 Task: Check the average views per listing of fresh paint in the last 5 years.
Action: Mouse moved to (835, 190)
Screenshot: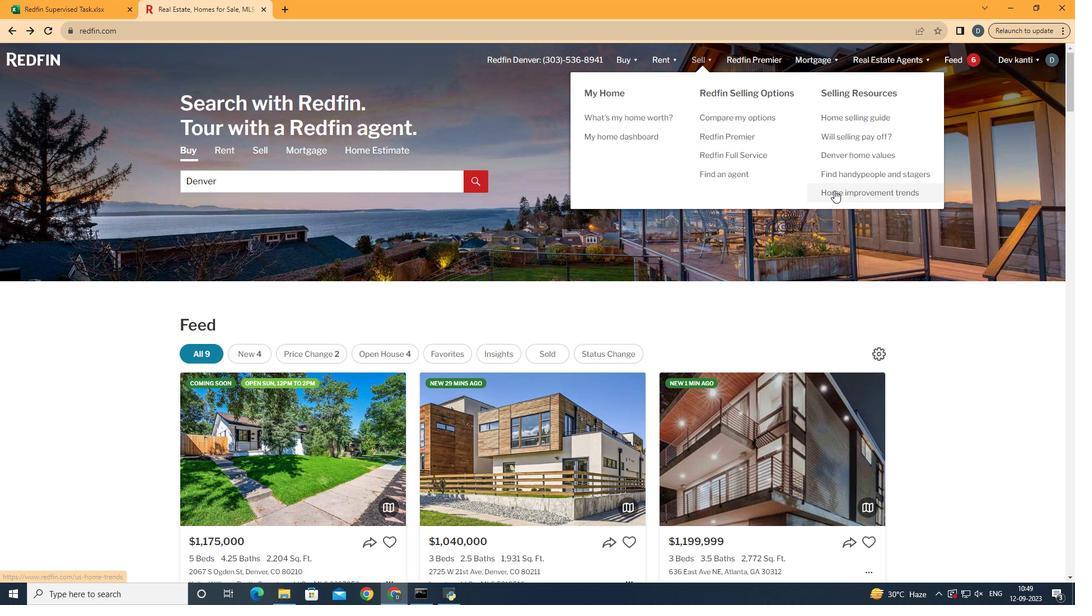 
Action: Mouse pressed left at (835, 190)
Screenshot: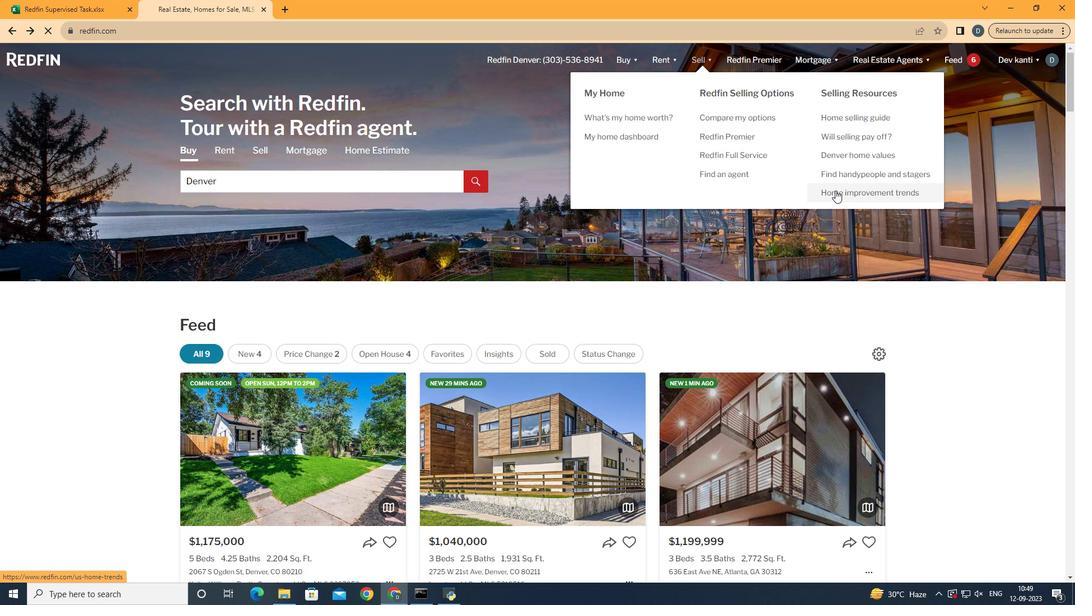 
Action: Mouse moved to (280, 215)
Screenshot: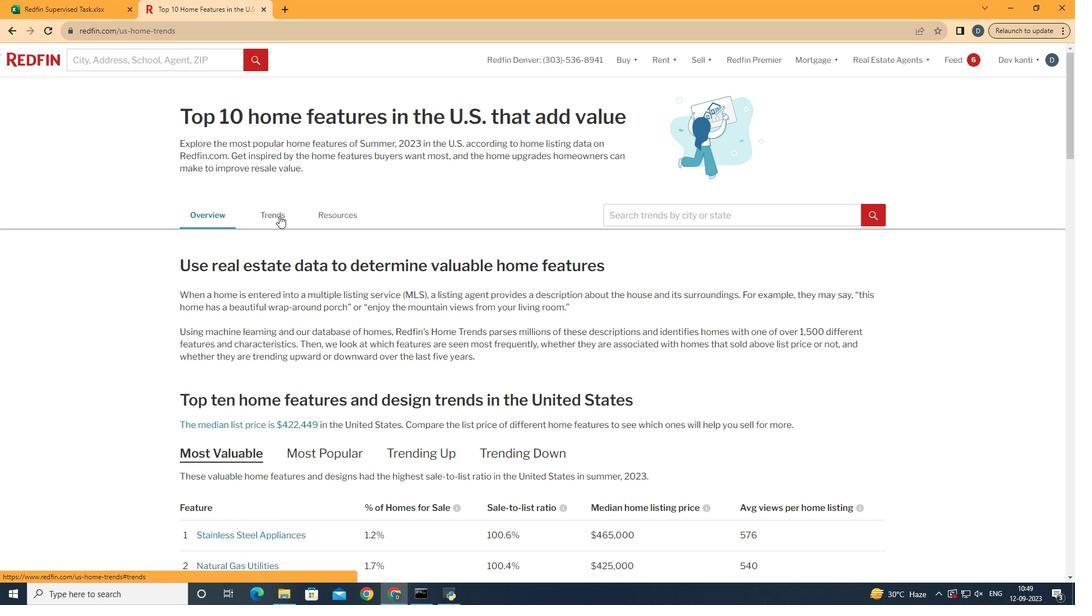 
Action: Mouse pressed left at (280, 215)
Screenshot: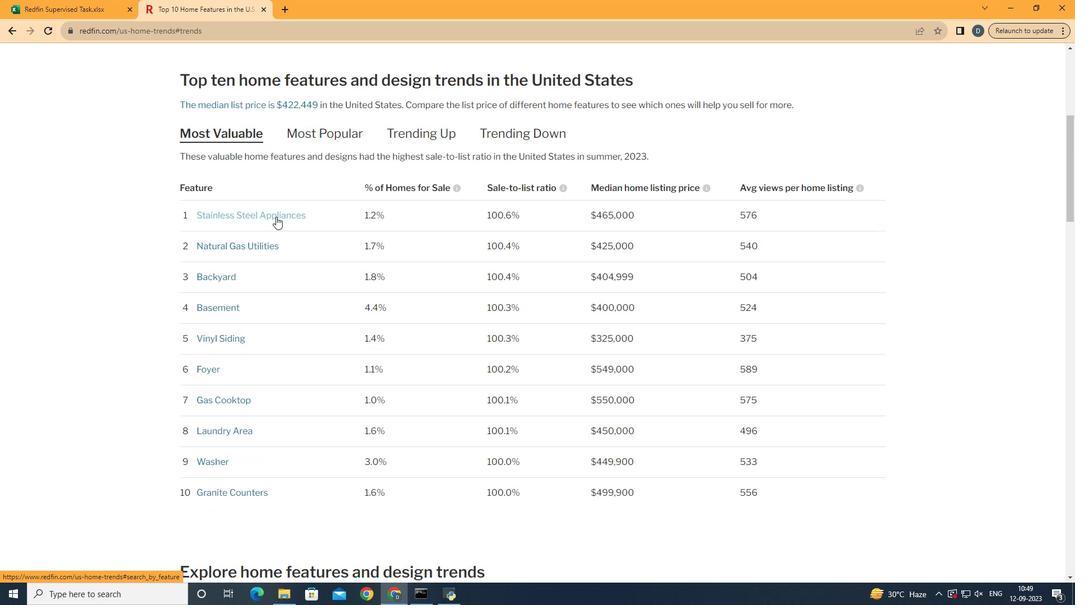 
Action: Mouse moved to (461, 276)
Screenshot: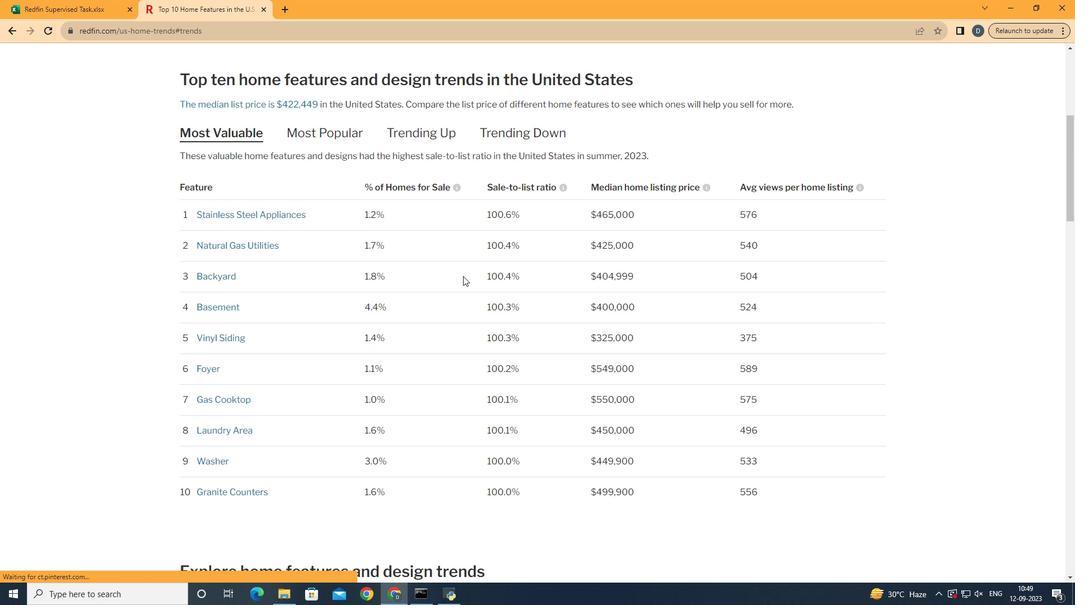 
Action: Mouse scrolled (461, 275) with delta (0, 0)
Screenshot: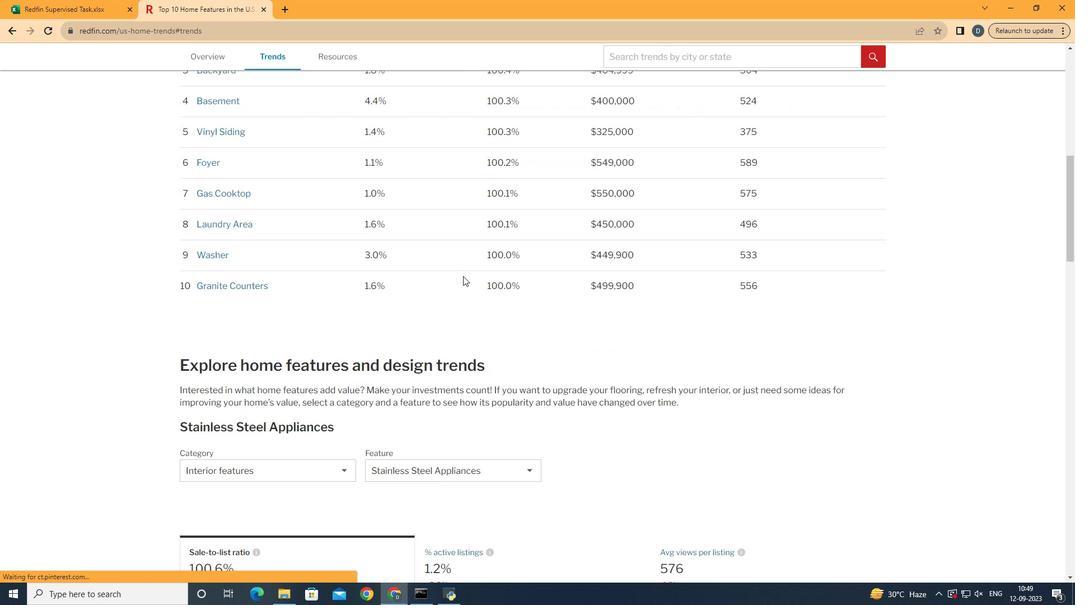 
Action: Mouse scrolled (461, 275) with delta (0, 0)
Screenshot: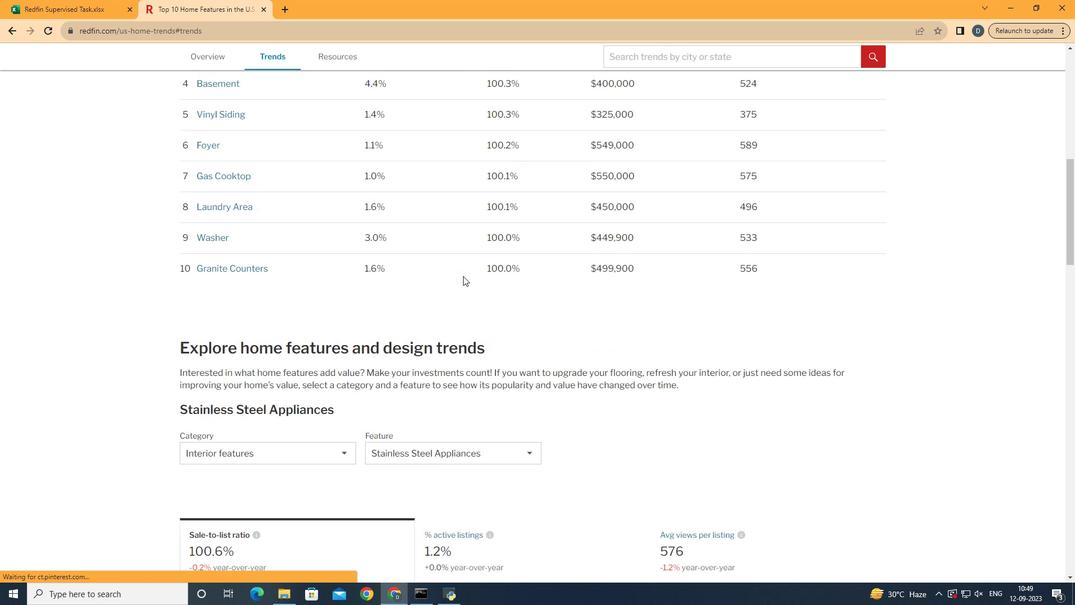 
Action: Mouse moved to (461, 276)
Screenshot: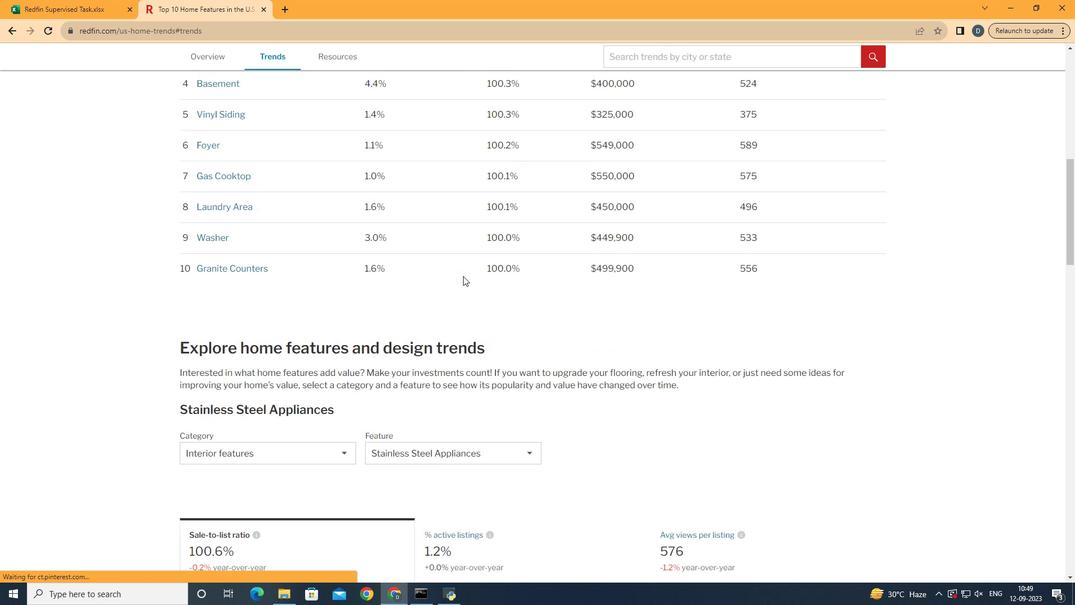 
Action: Mouse scrolled (461, 275) with delta (0, 0)
Screenshot: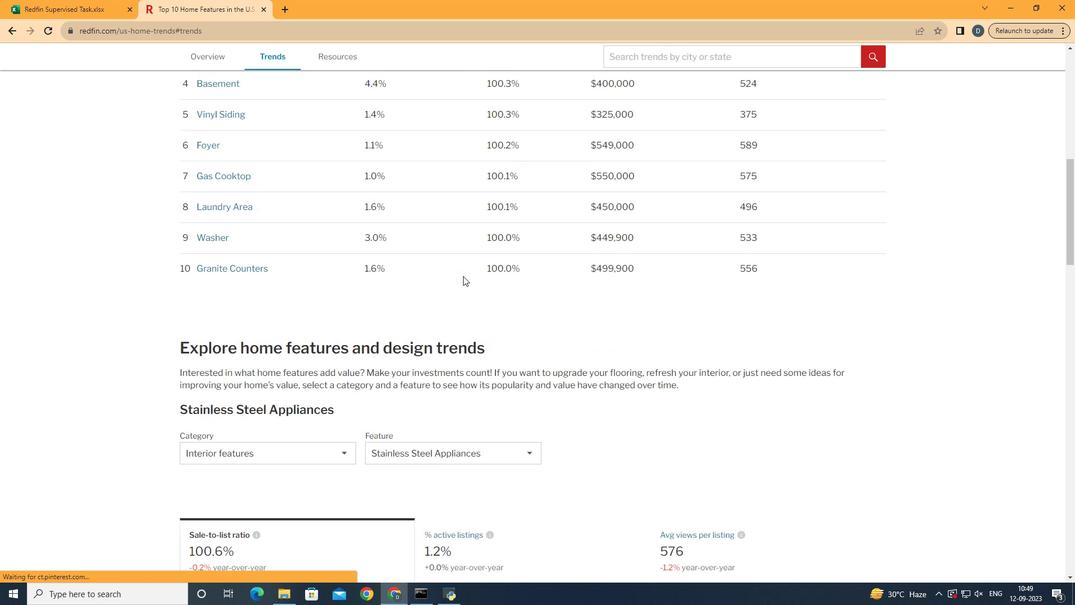 
Action: Mouse moved to (462, 276)
Screenshot: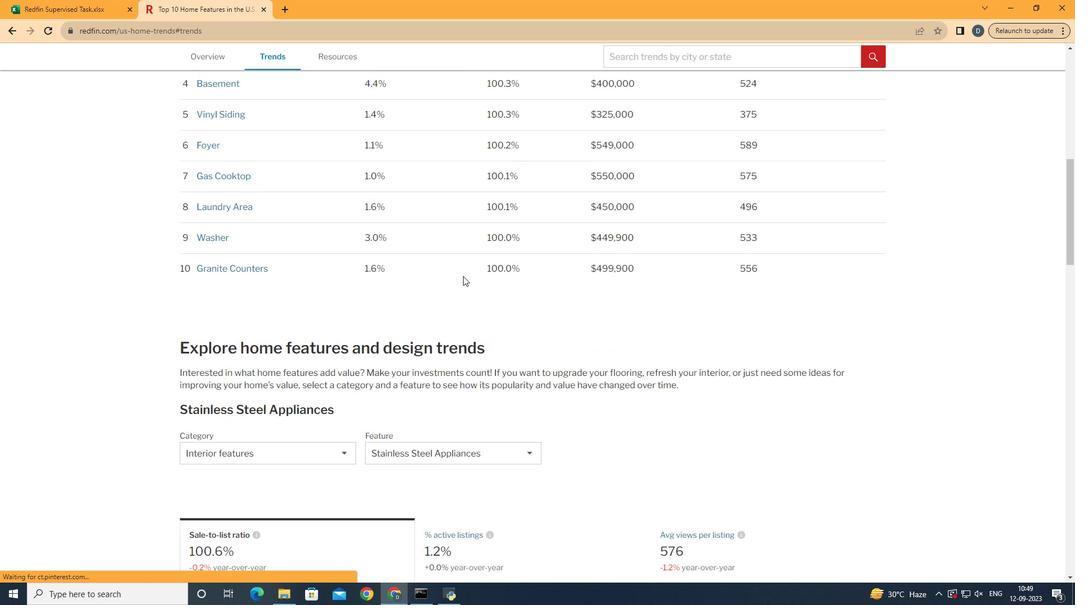 
Action: Mouse scrolled (462, 275) with delta (0, 0)
Screenshot: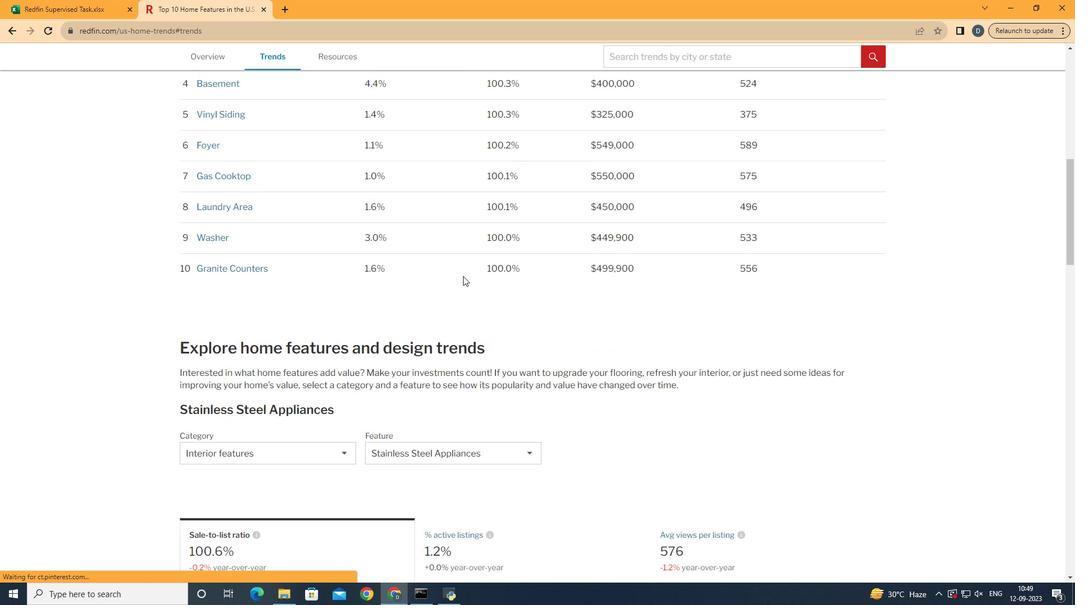 
Action: Mouse moved to (463, 276)
Screenshot: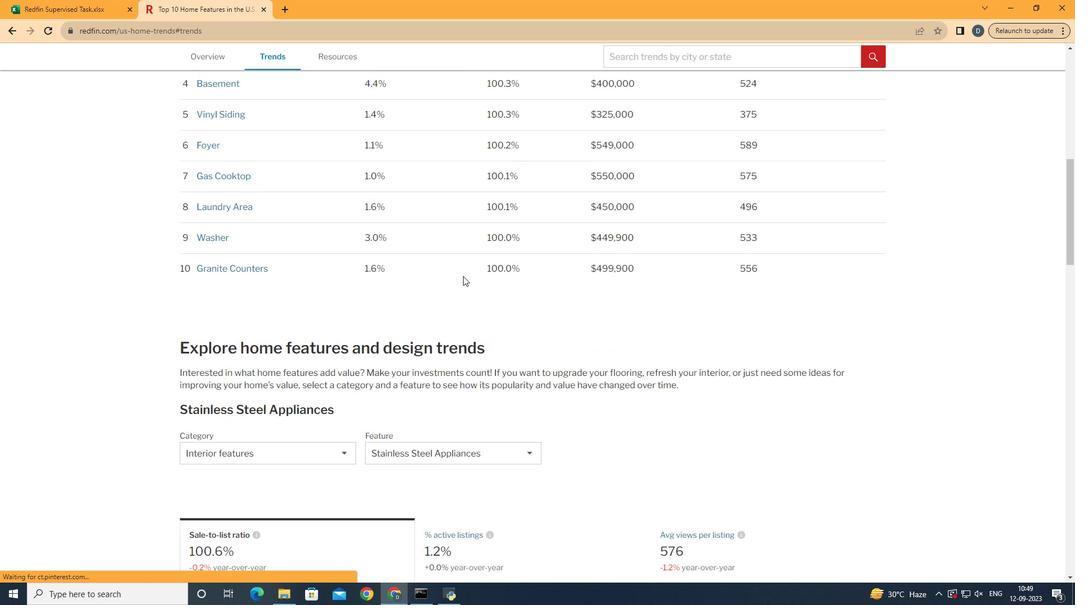 
Action: Mouse scrolled (463, 275) with delta (0, 0)
Screenshot: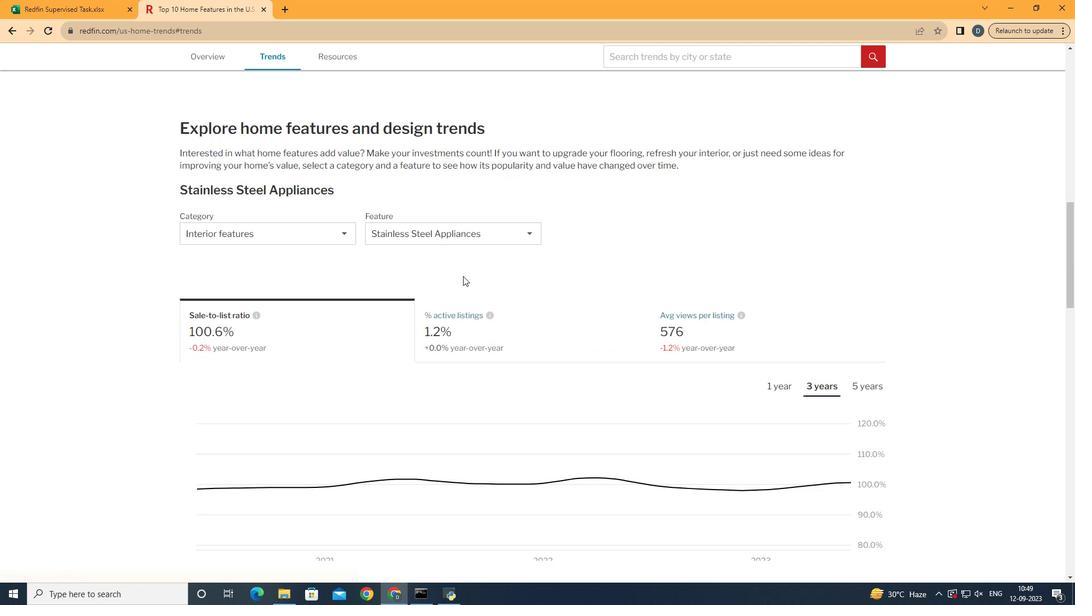 
Action: Mouse scrolled (463, 275) with delta (0, 0)
Screenshot: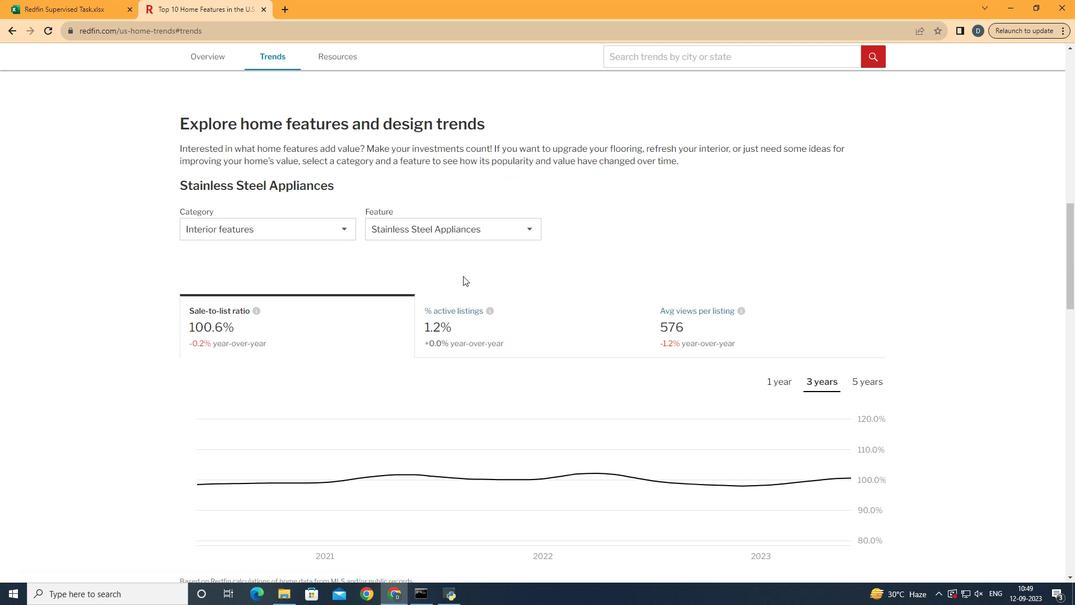 
Action: Mouse scrolled (463, 275) with delta (0, 0)
Screenshot: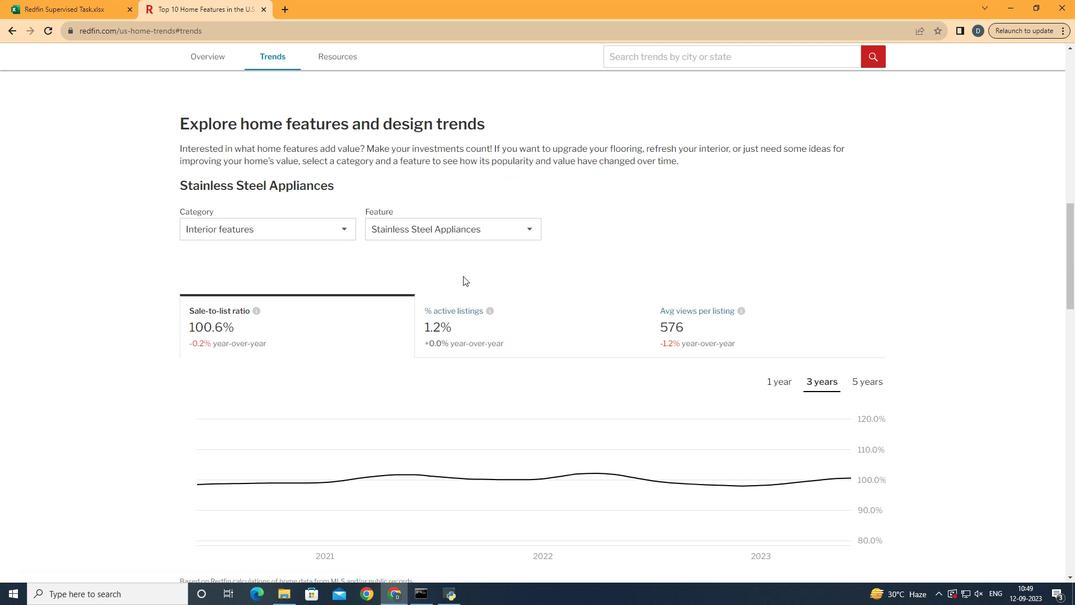 
Action: Mouse scrolled (463, 275) with delta (0, 0)
Screenshot: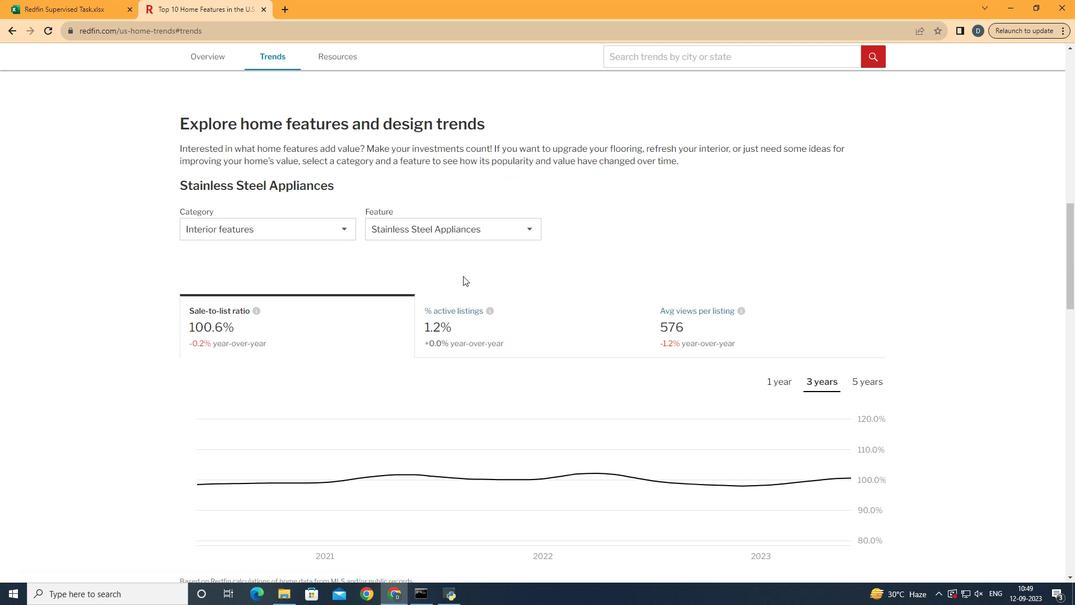 
Action: Mouse moved to (283, 230)
Screenshot: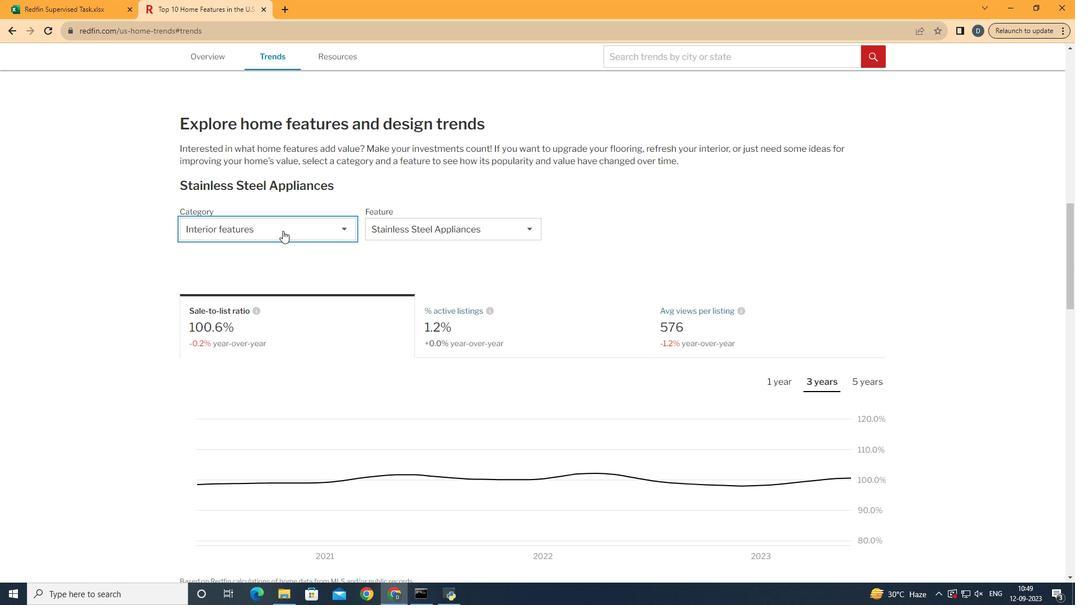 
Action: Mouse pressed left at (283, 230)
Screenshot: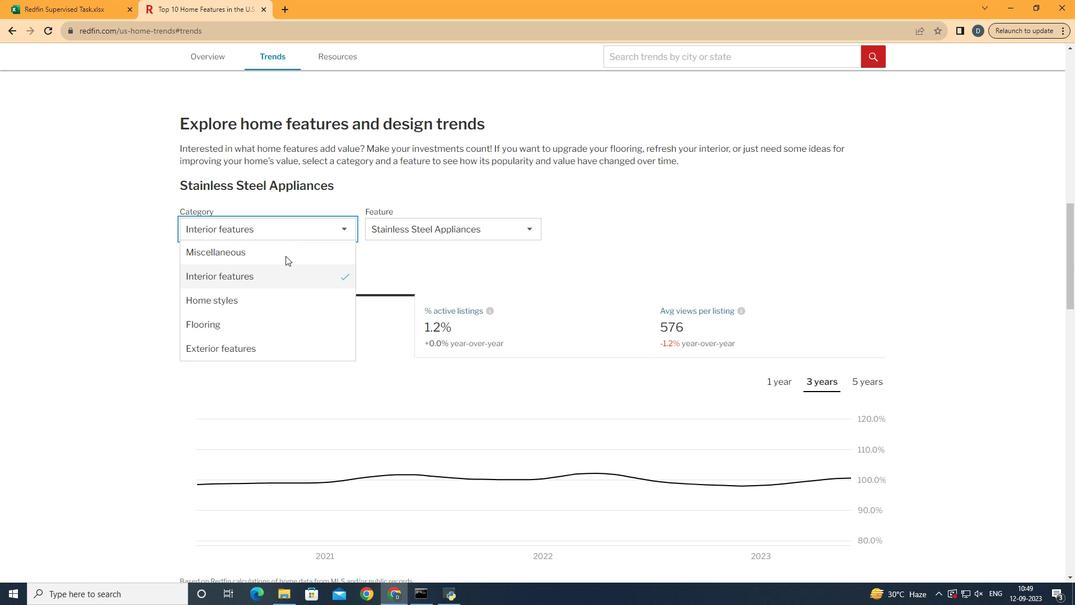 
Action: Mouse moved to (294, 274)
Screenshot: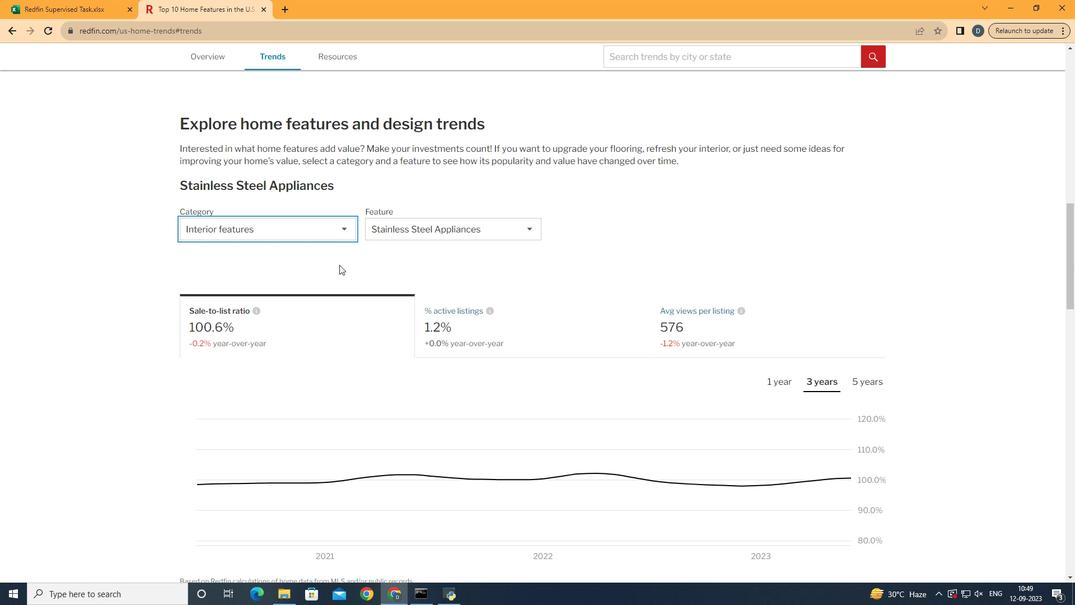 
Action: Mouse pressed left at (294, 274)
Screenshot: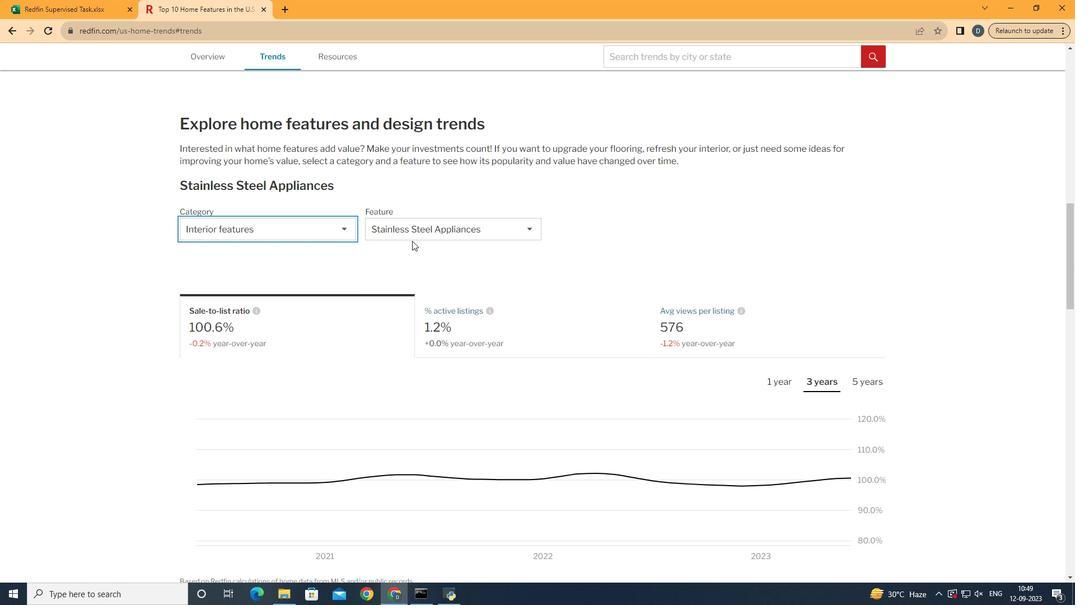 
Action: Mouse moved to (454, 224)
Screenshot: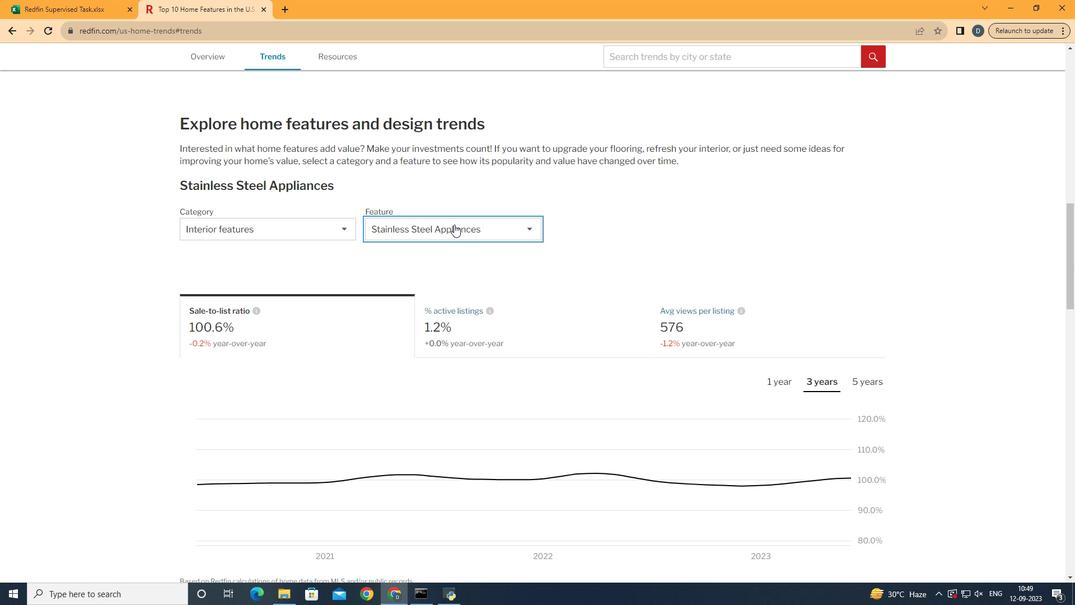 
Action: Mouse pressed left at (454, 224)
Screenshot: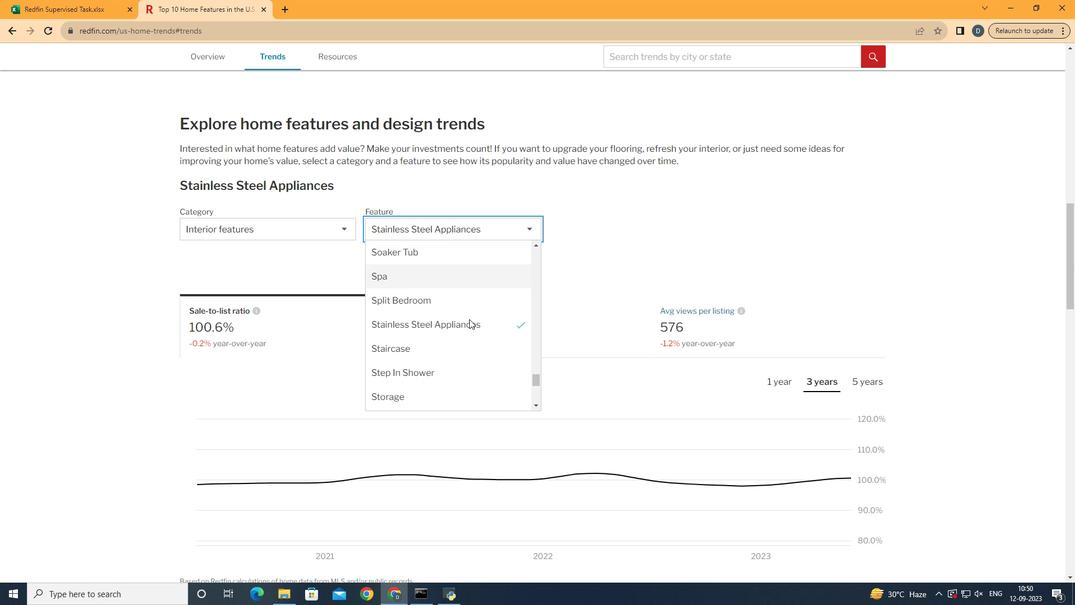 
Action: Mouse moved to (475, 330)
Screenshot: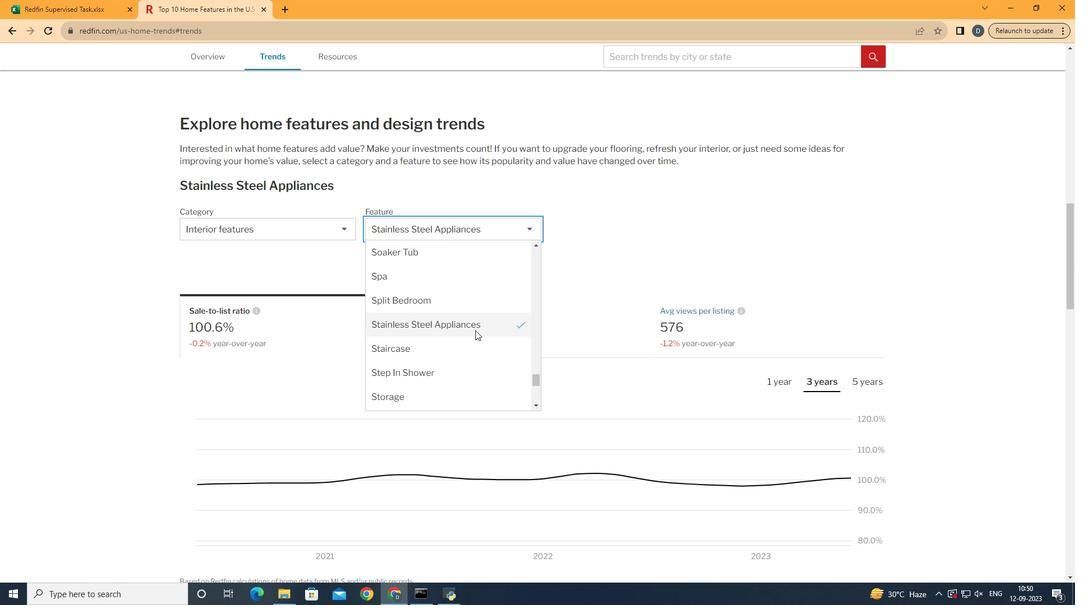 
Action: Mouse scrolled (475, 331) with delta (0, 0)
Screenshot: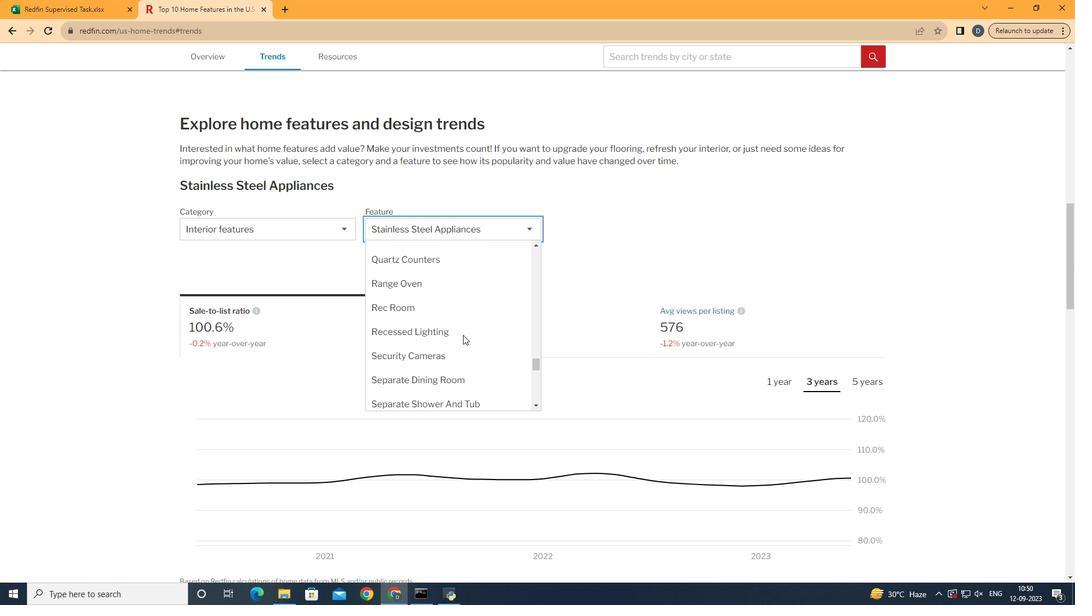 
Action: Mouse scrolled (475, 331) with delta (0, 0)
Screenshot: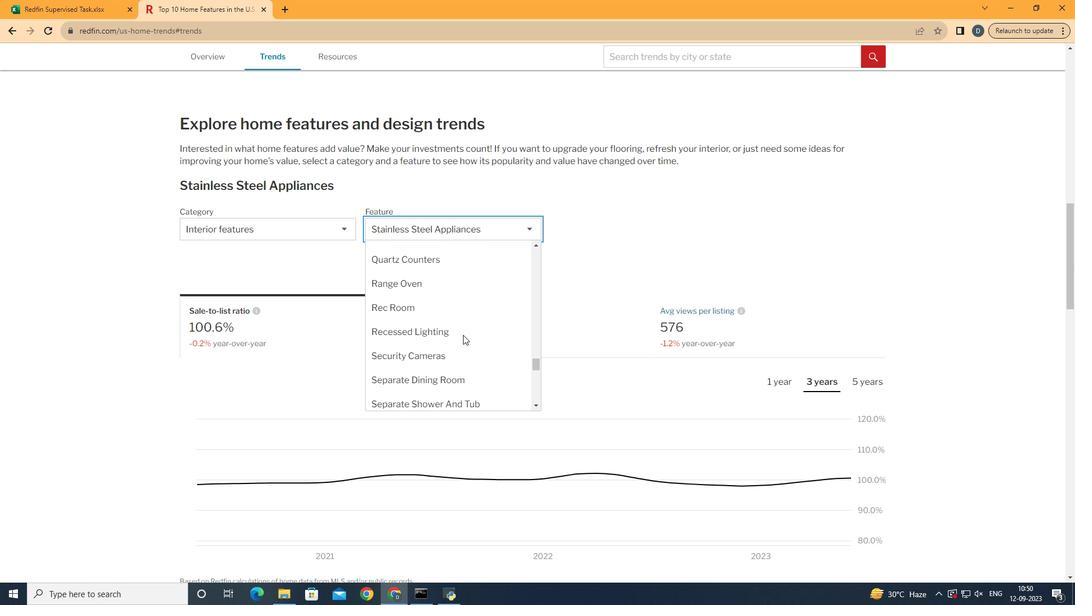 
Action: Mouse scrolled (475, 331) with delta (0, 0)
Screenshot: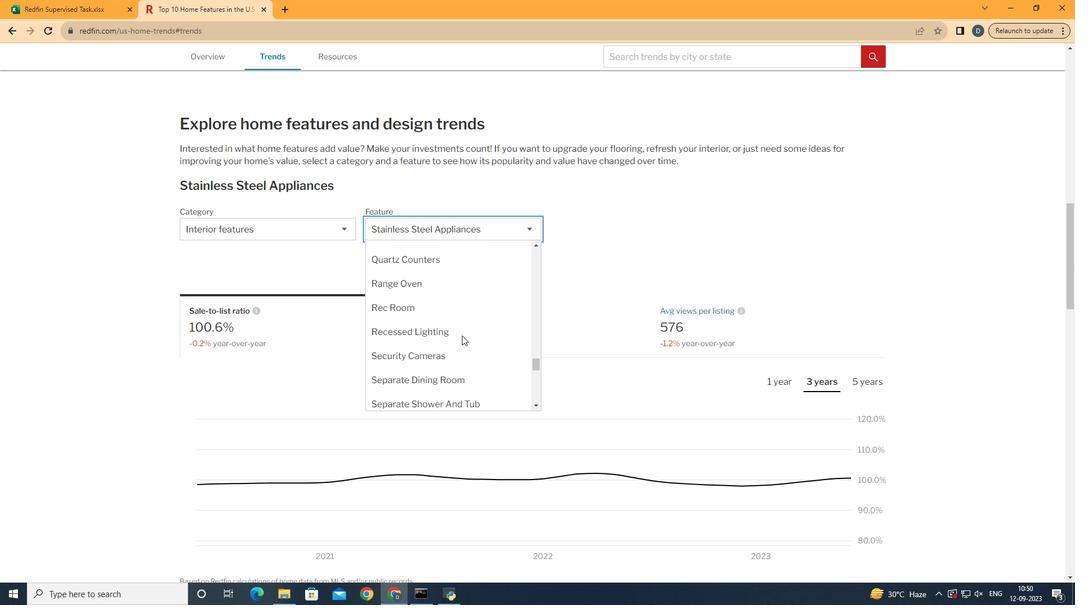 
Action: Mouse moved to (469, 332)
Screenshot: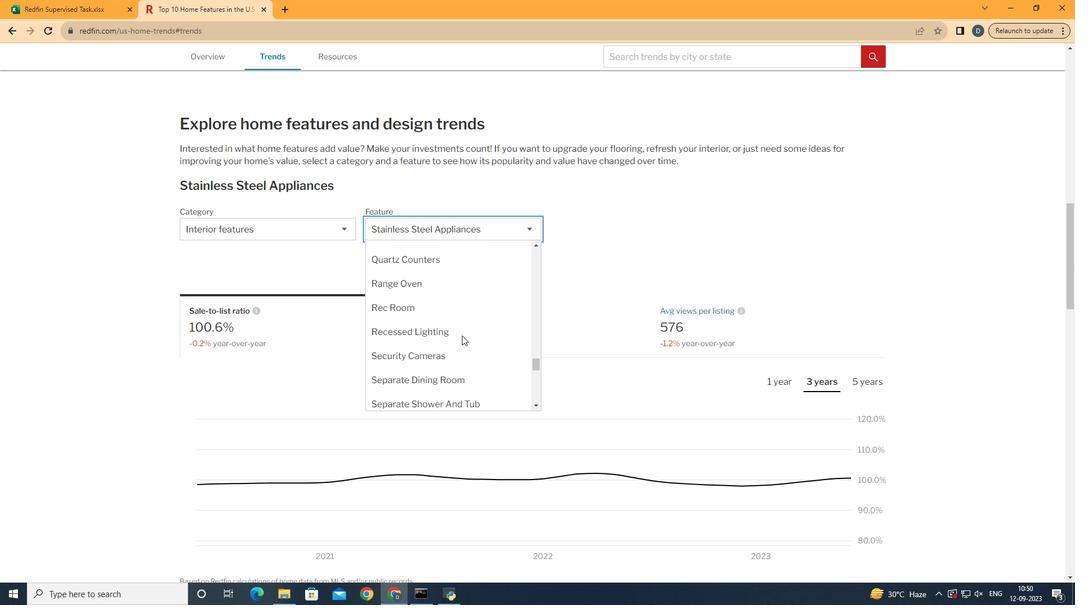 
Action: Mouse scrolled (469, 333) with delta (0, 0)
Screenshot: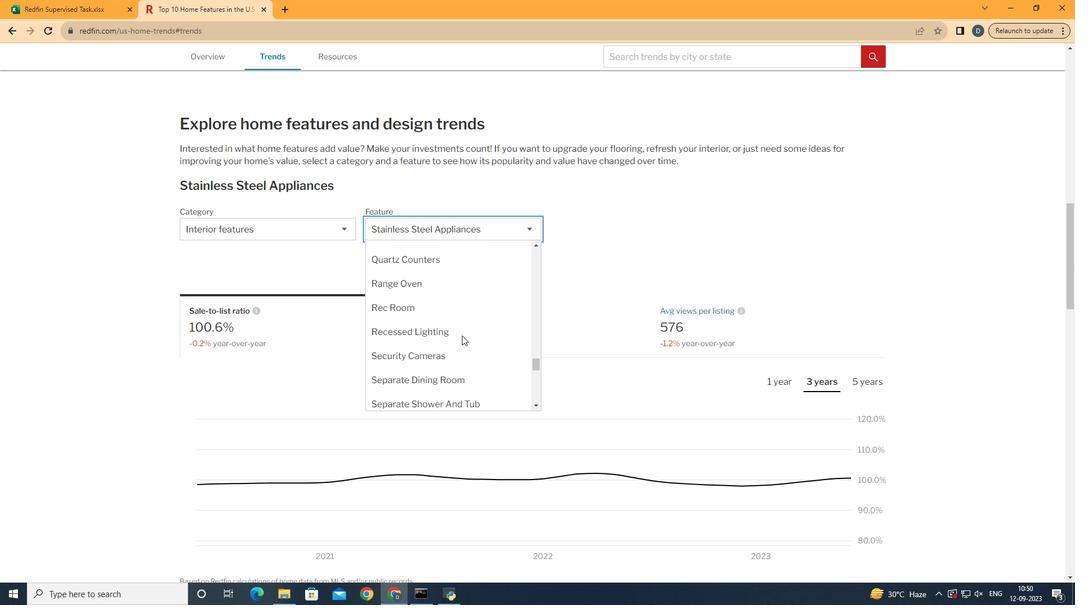 
Action: Mouse moved to (463, 335)
Screenshot: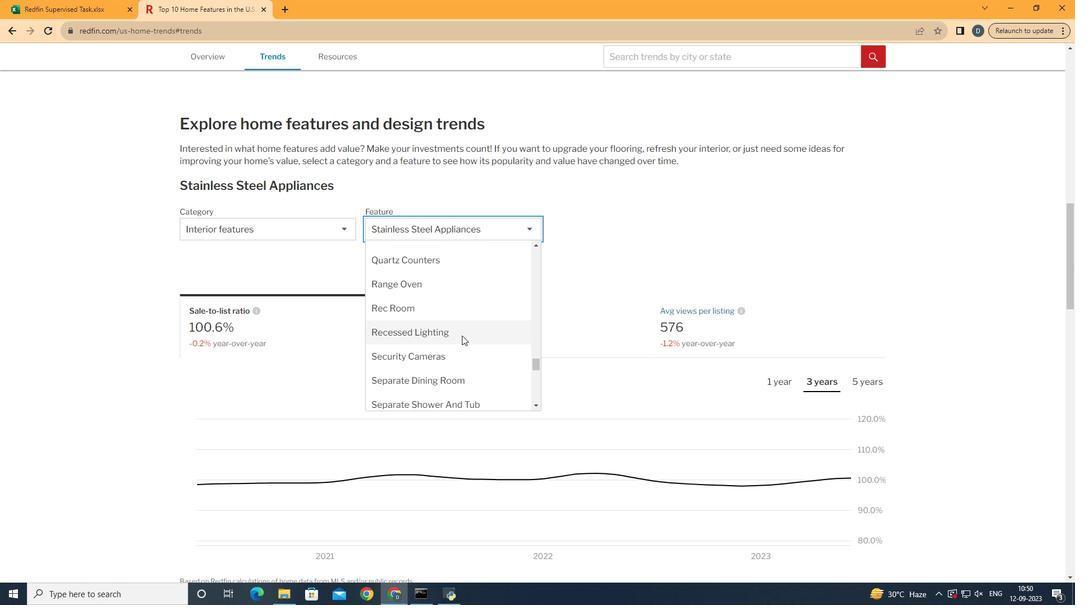 
Action: Mouse scrolled (463, 335) with delta (0, 0)
Screenshot: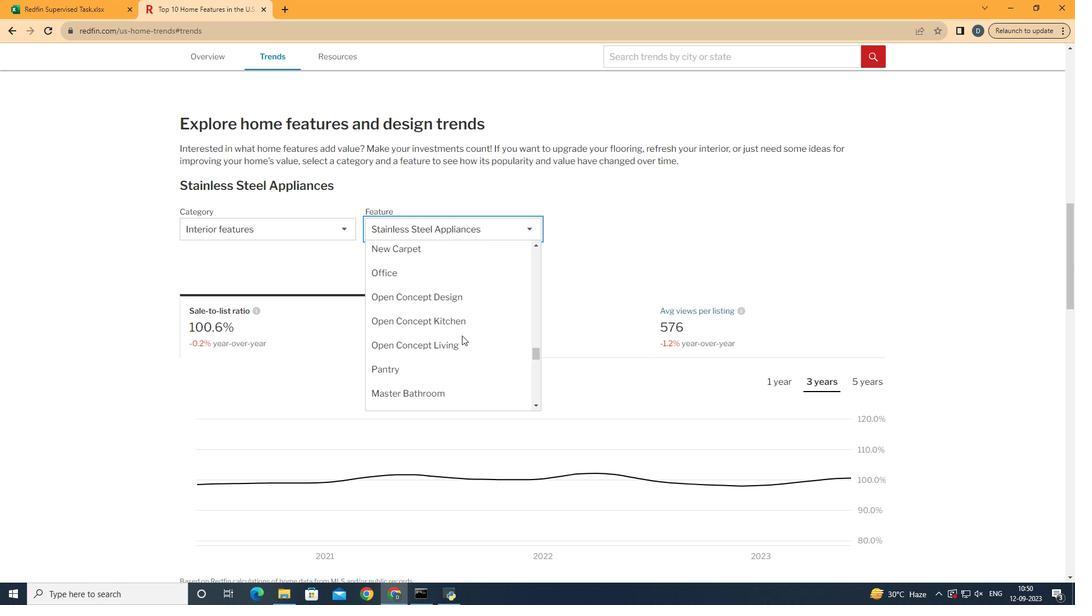 
Action: Mouse moved to (462, 335)
Screenshot: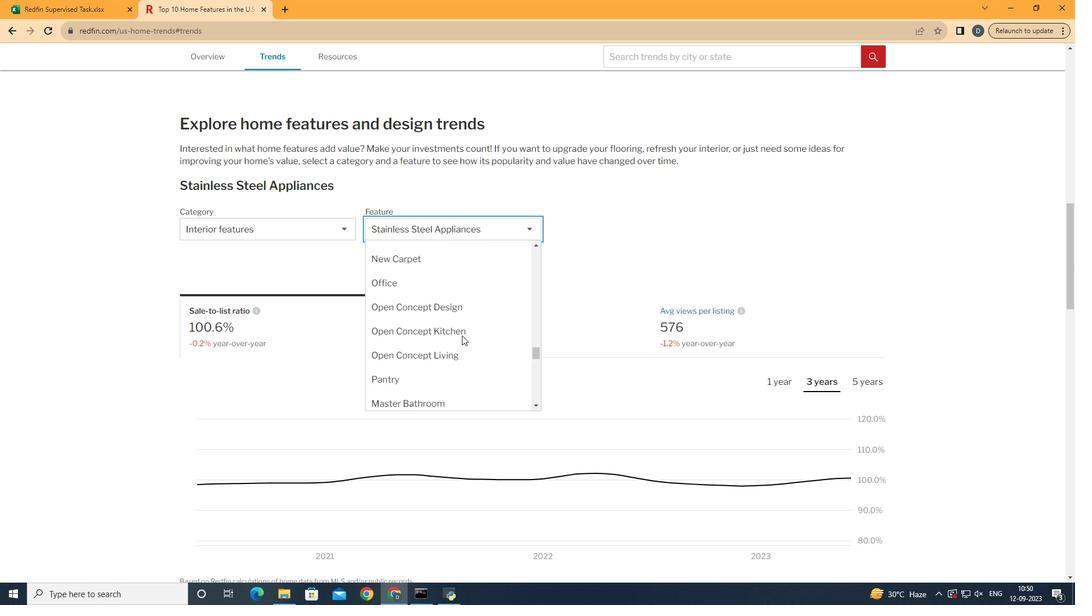 
Action: Mouse scrolled (462, 336) with delta (0, 0)
Screenshot: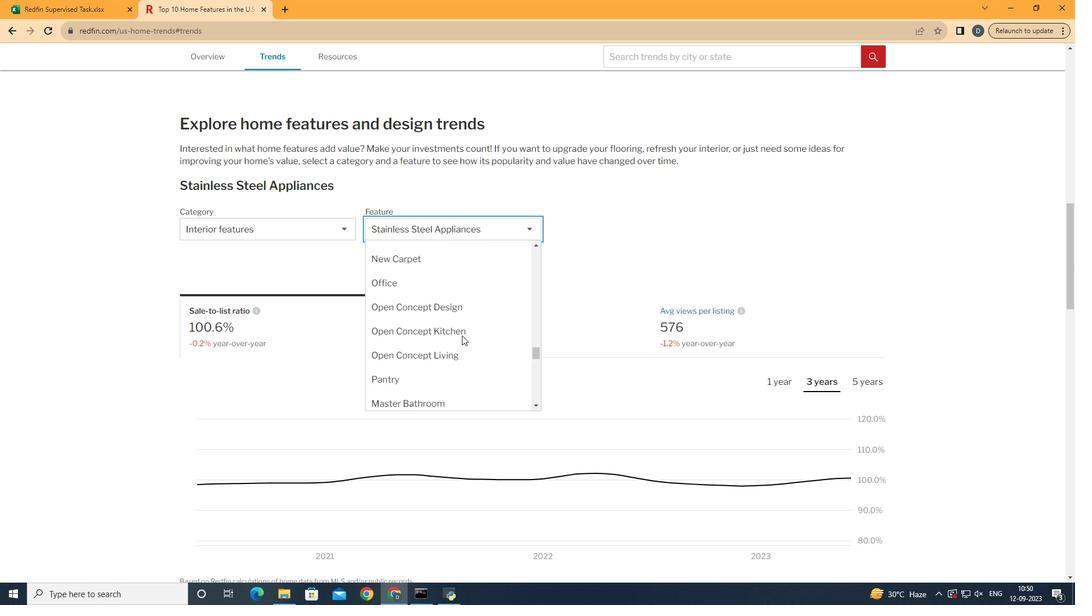 
Action: Mouse moved to (462, 335)
Screenshot: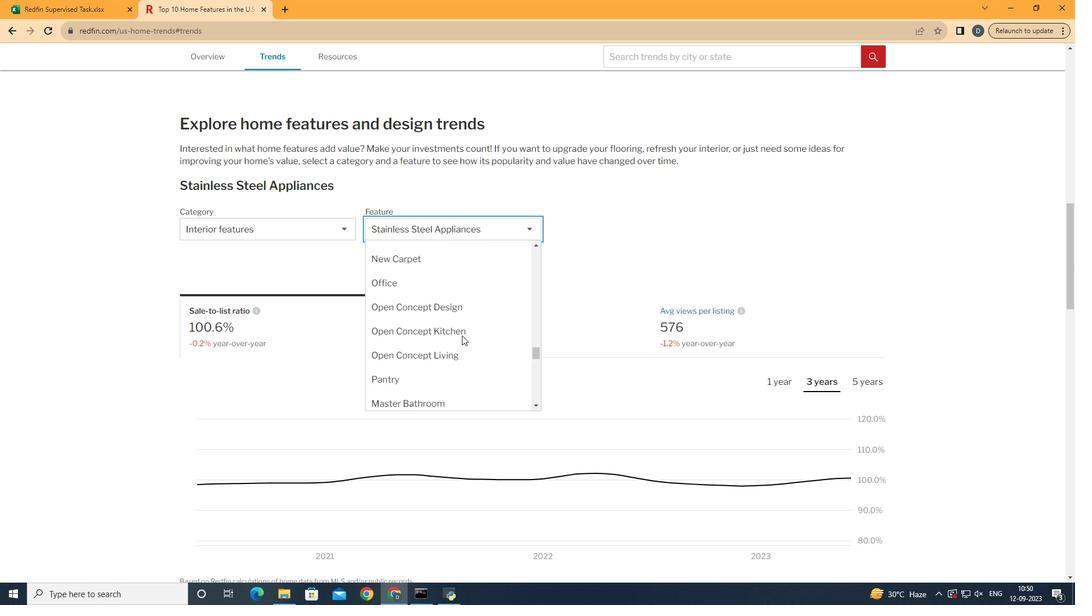 
Action: Mouse scrolled (462, 336) with delta (0, 0)
Screenshot: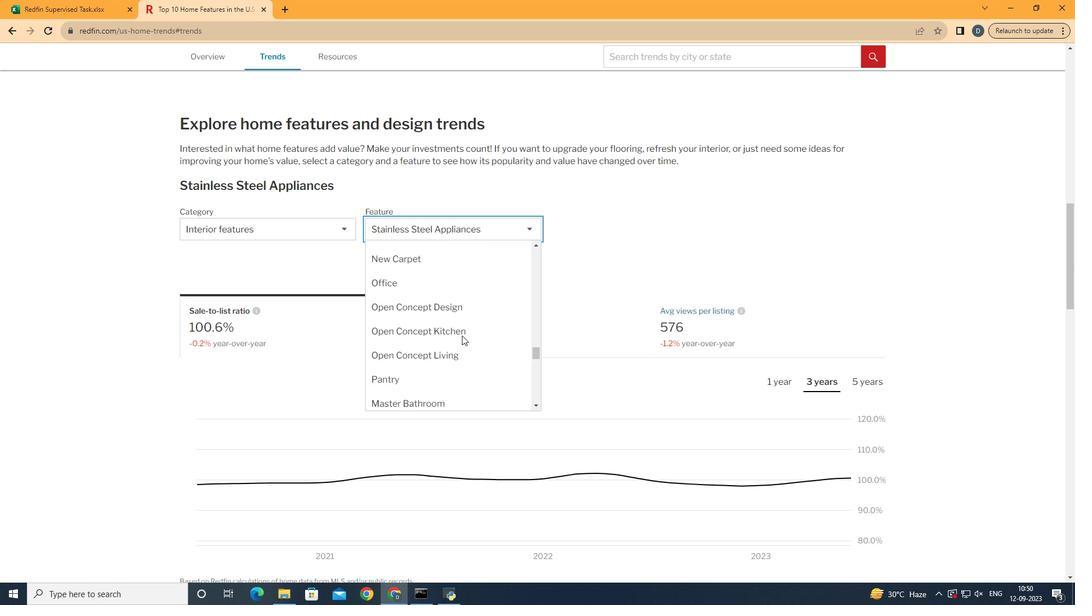 
Action: Mouse scrolled (462, 336) with delta (0, 0)
Screenshot: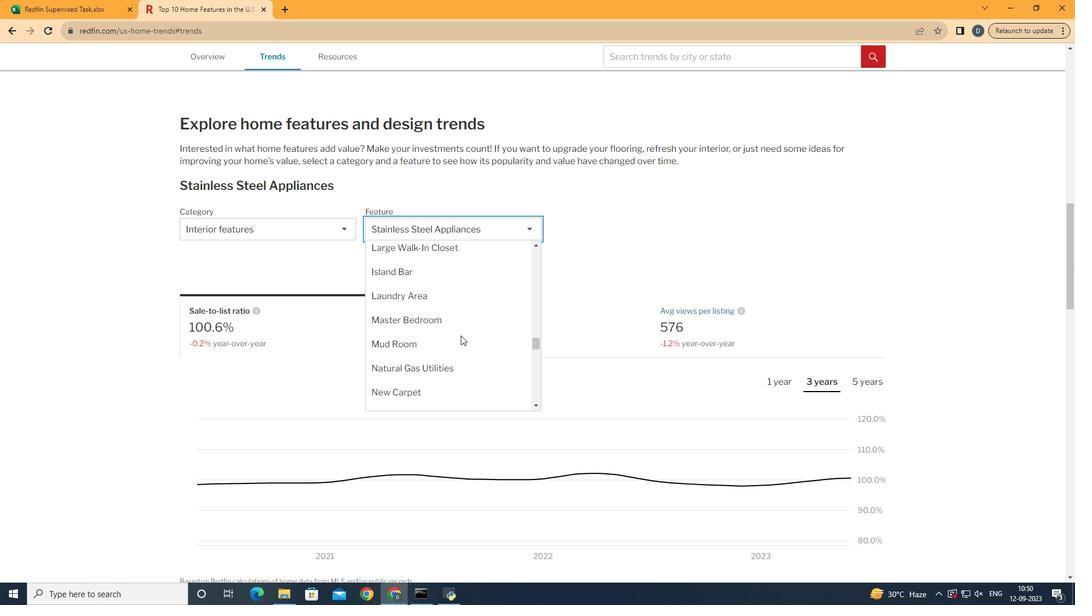 
Action: Mouse moved to (461, 335)
Screenshot: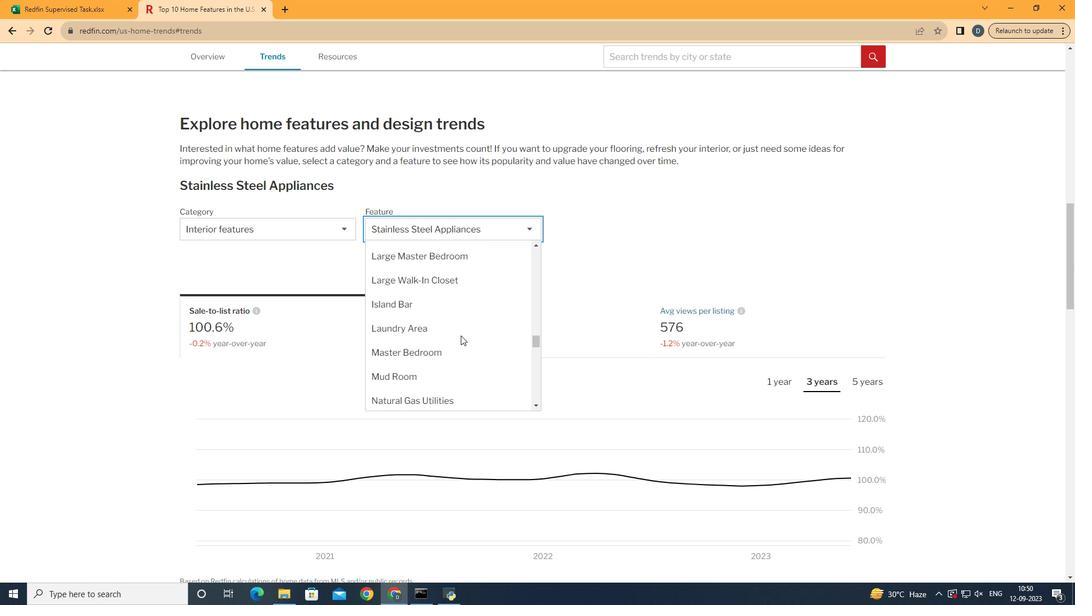 
Action: Mouse scrolled (461, 336) with delta (0, 0)
Screenshot: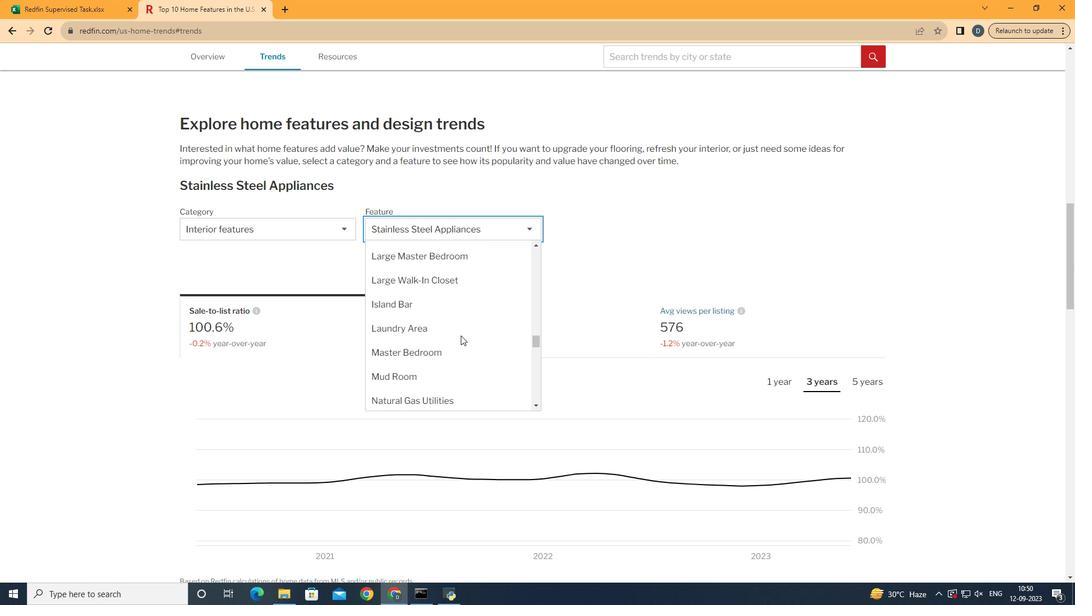 
Action: Mouse moved to (461, 335)
Screenshot: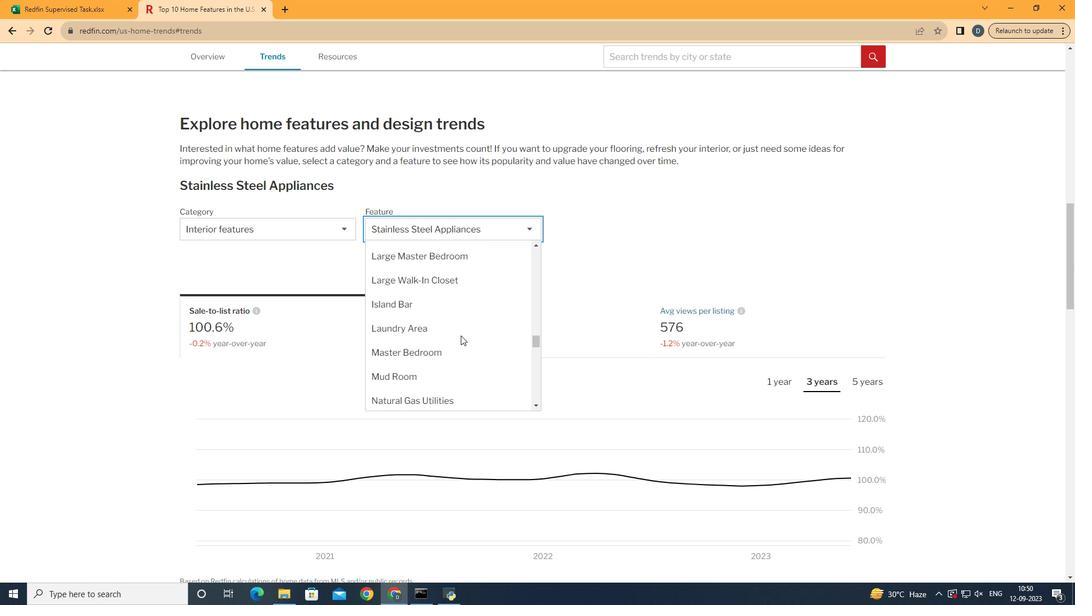 
Action: Mouse scrolled (461, 336) with delta (0, 0)
Screenshot: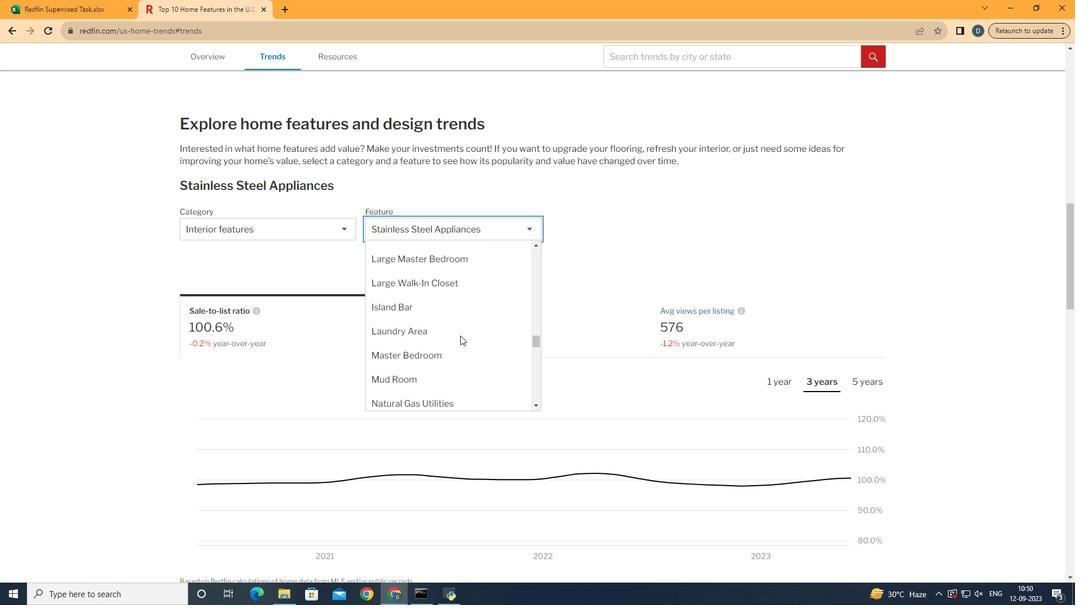 
Action: Mouse scrolled (461, 336) with delta (0, 0)
Screenshot: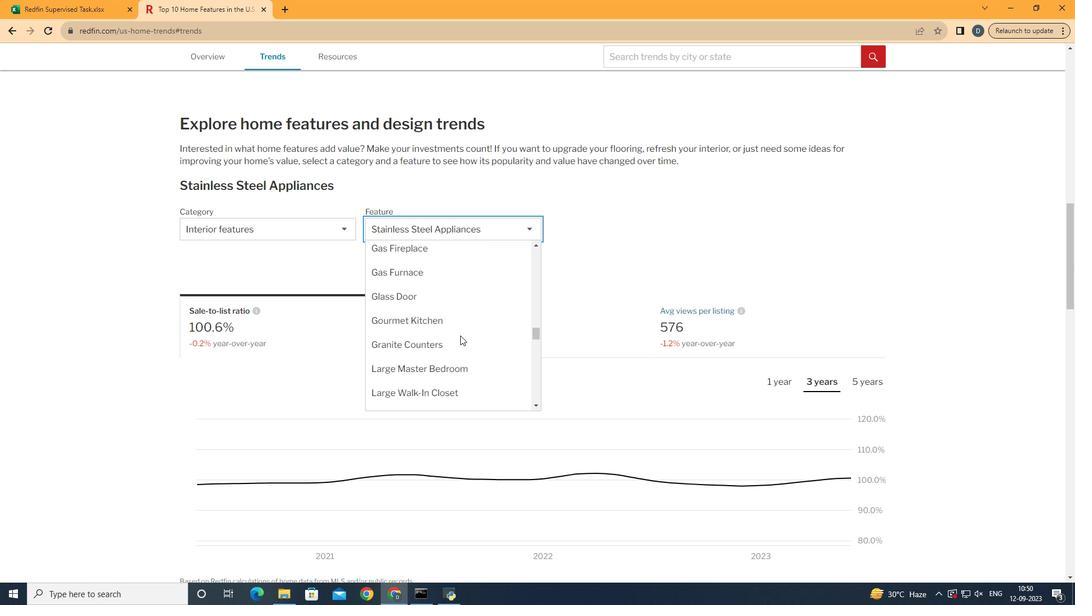 
Action: Mouse moved to (460, 335)
Screenshot: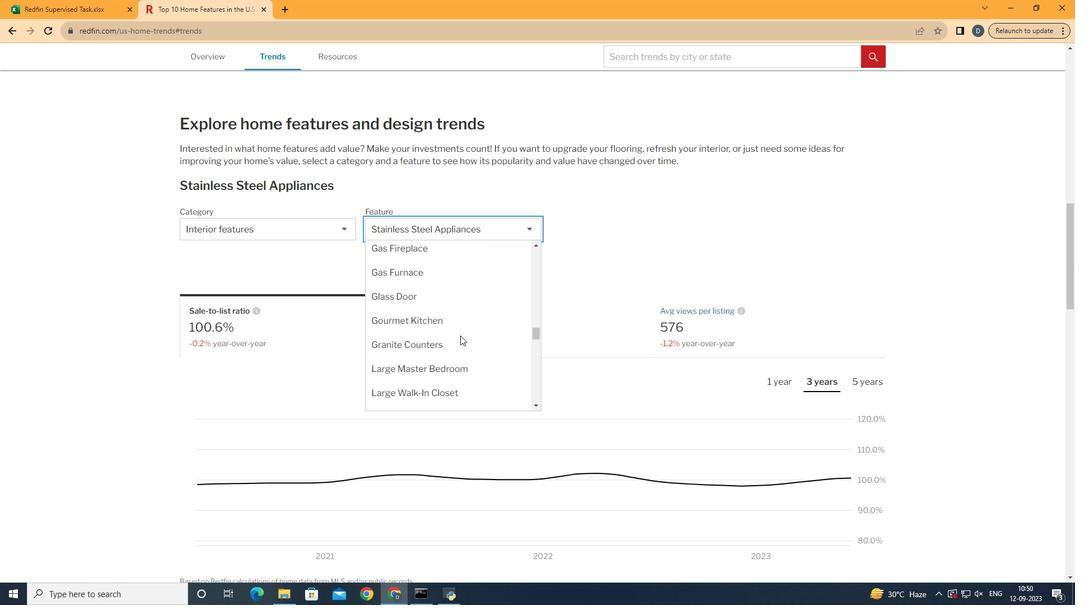 
Action: Mouse scrolled (460, 336) with delta (0, 0)
Screenshot: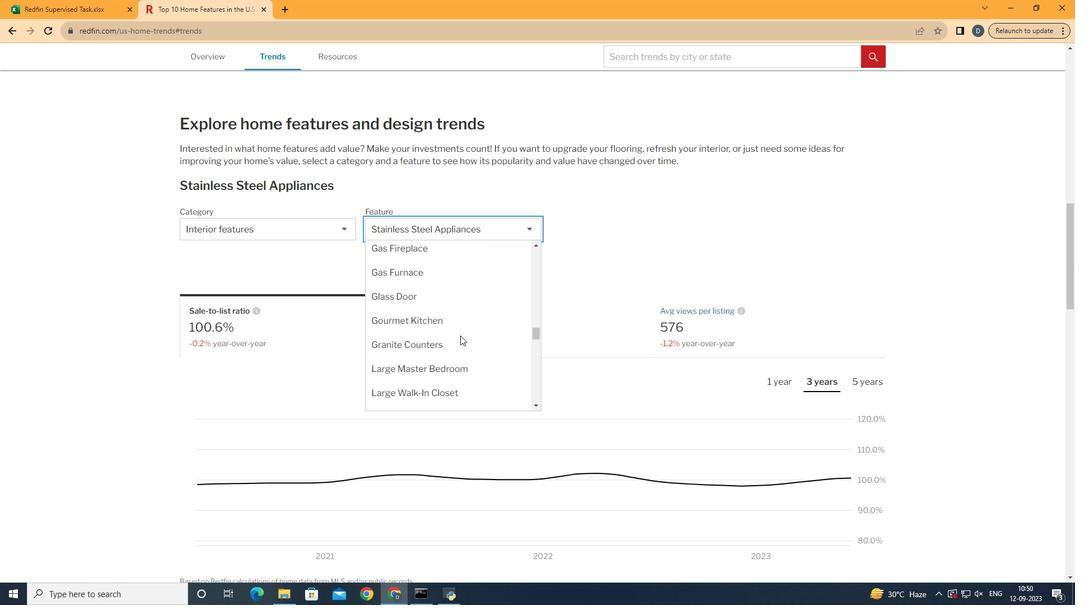 
Action: Mouse scrolled (460, 336) with delta (0, 0)
Screenshot: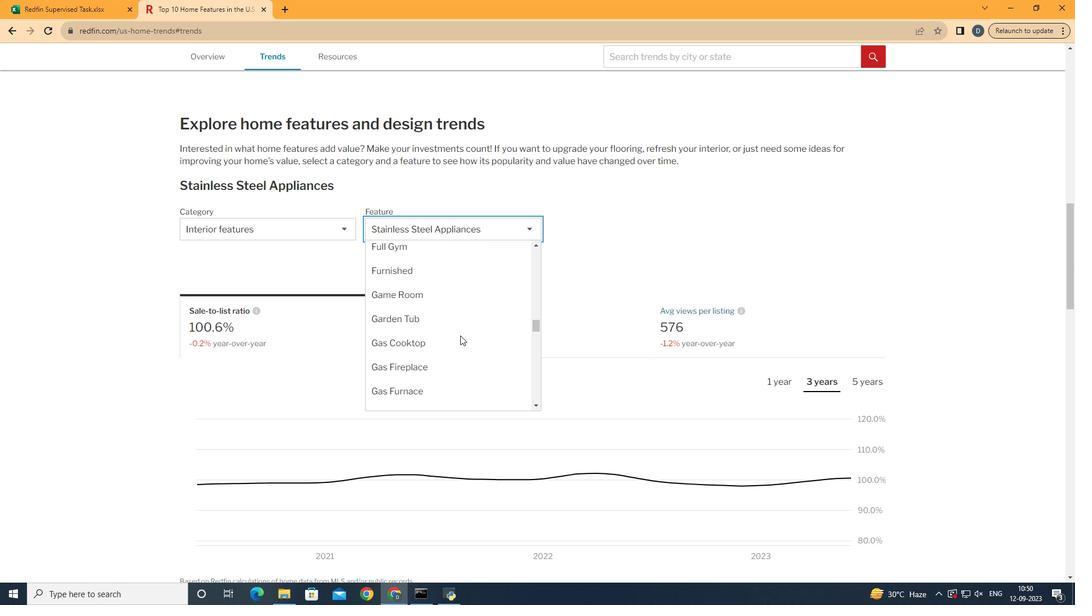 
Action: Mouse scrolled (460, 336) with delta (0, 0)
Screenshot: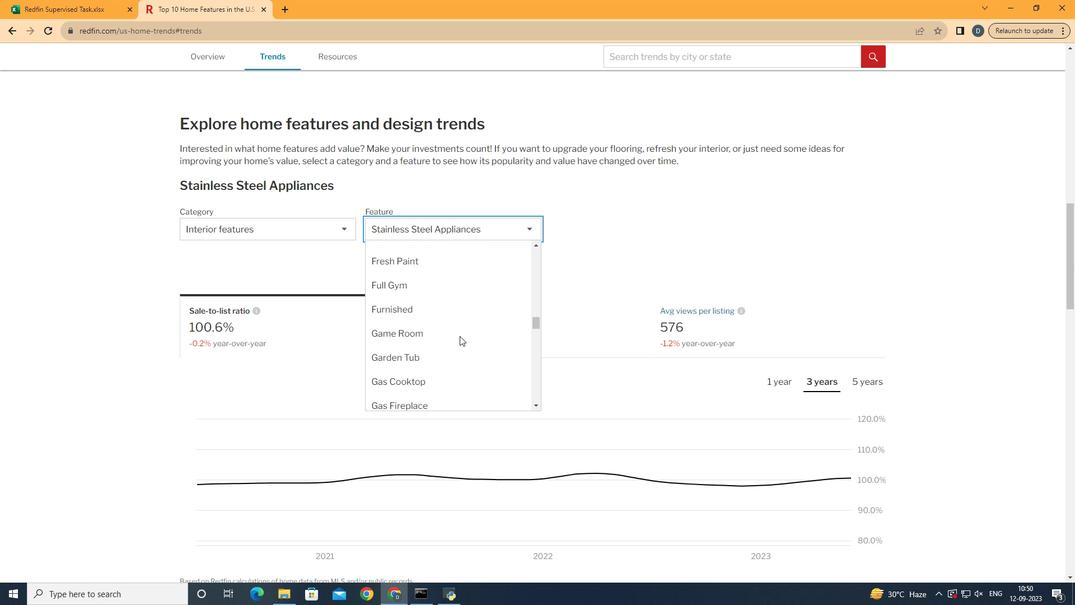 
Action: Mouse scrolled (460, 336) with delta (0, 0)
Screenshot: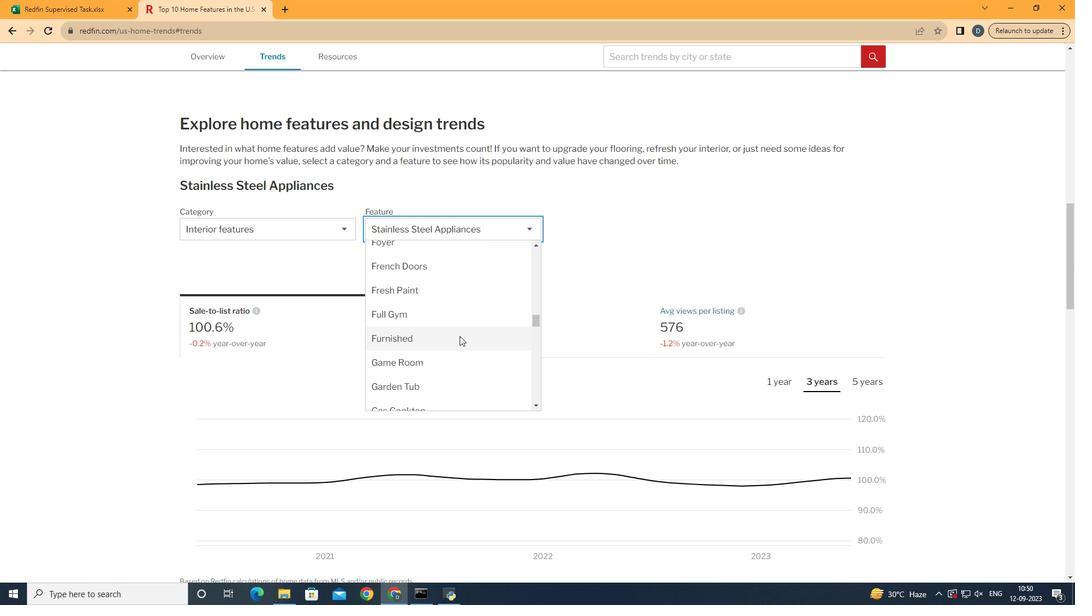 
Action: Mouse scrolled (460, 336) with delta (0, 0)
Screenshot: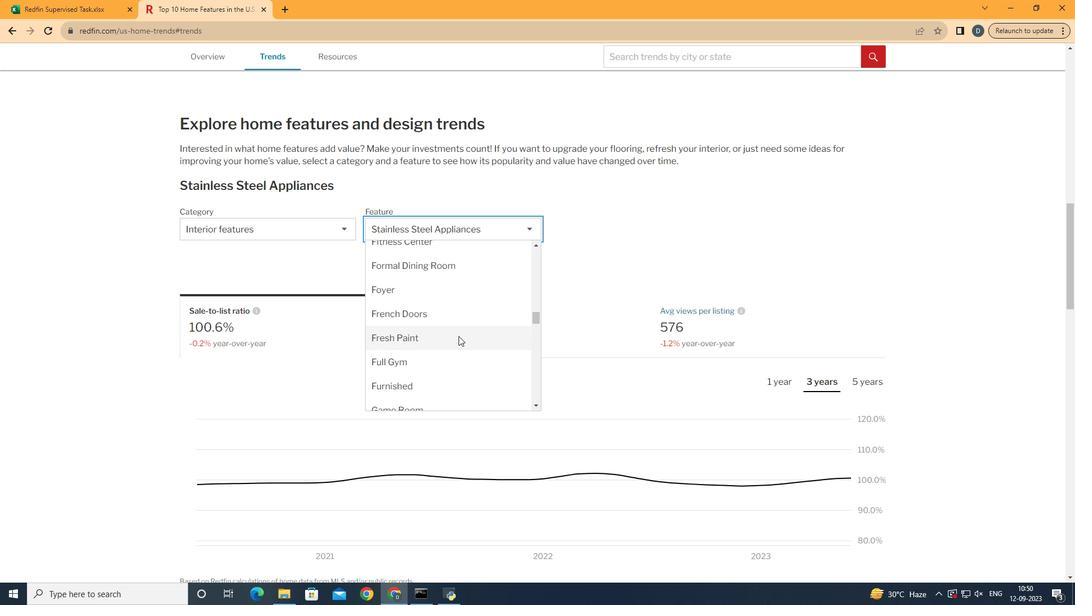 
Action: Mouse moved to (460, 336)
Screenshot: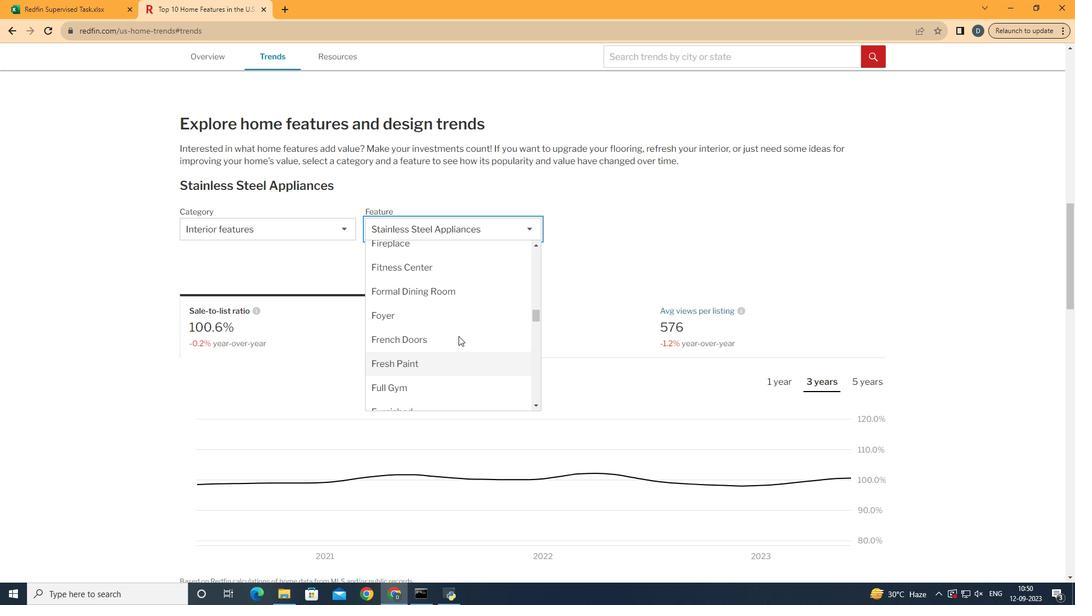 
Action: Mouse scrolled (460, 336) with delta (0, 0)
Screenshot: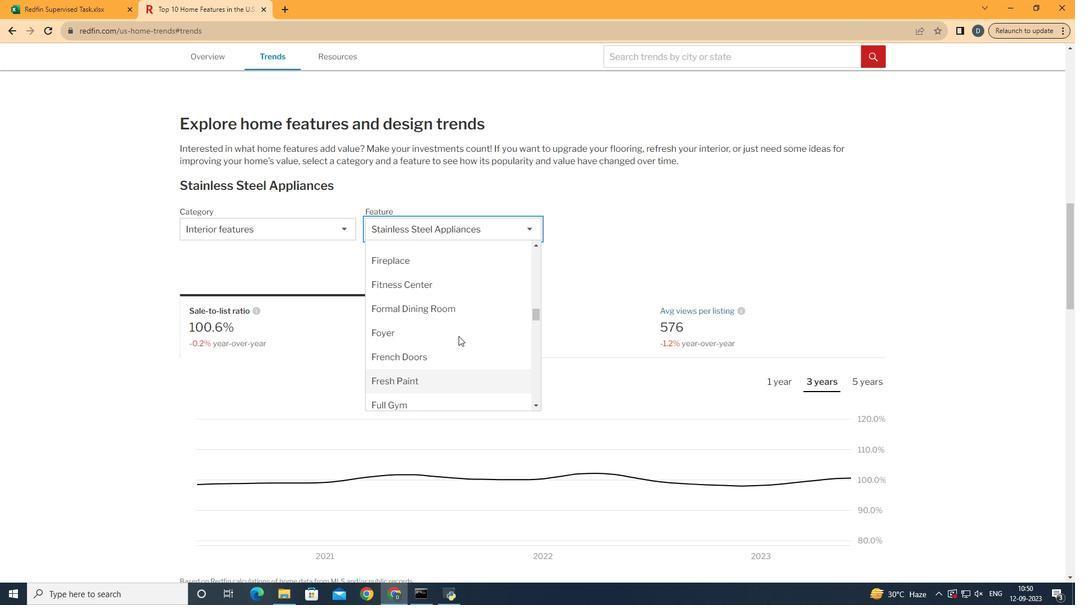 
Action: Mouse moved to (450, 384)
Screenshot: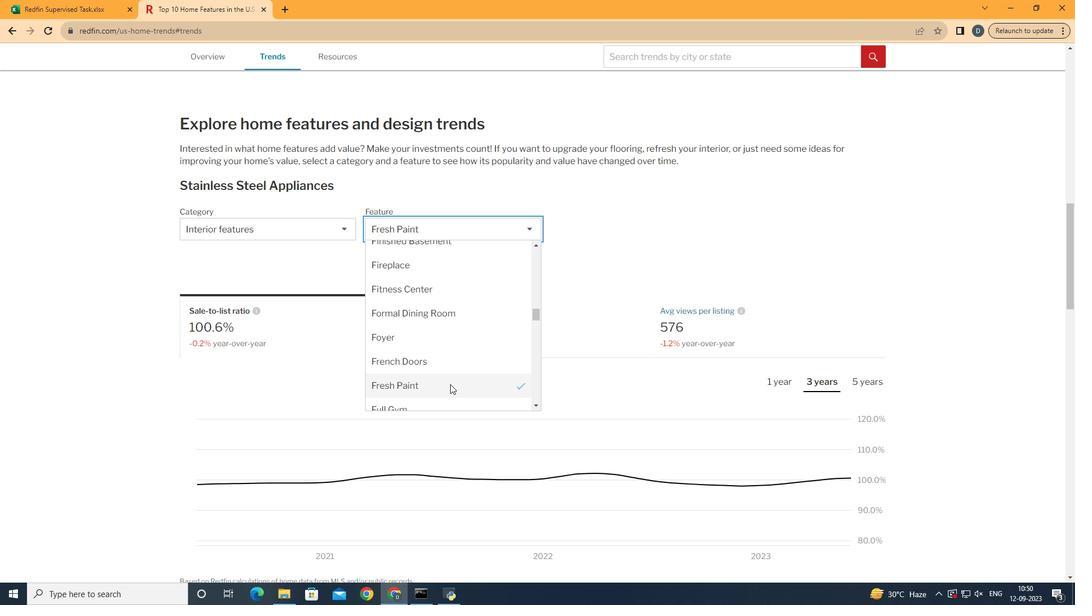 
Action: Mouse pressed left at (450, 384)
Screenshot: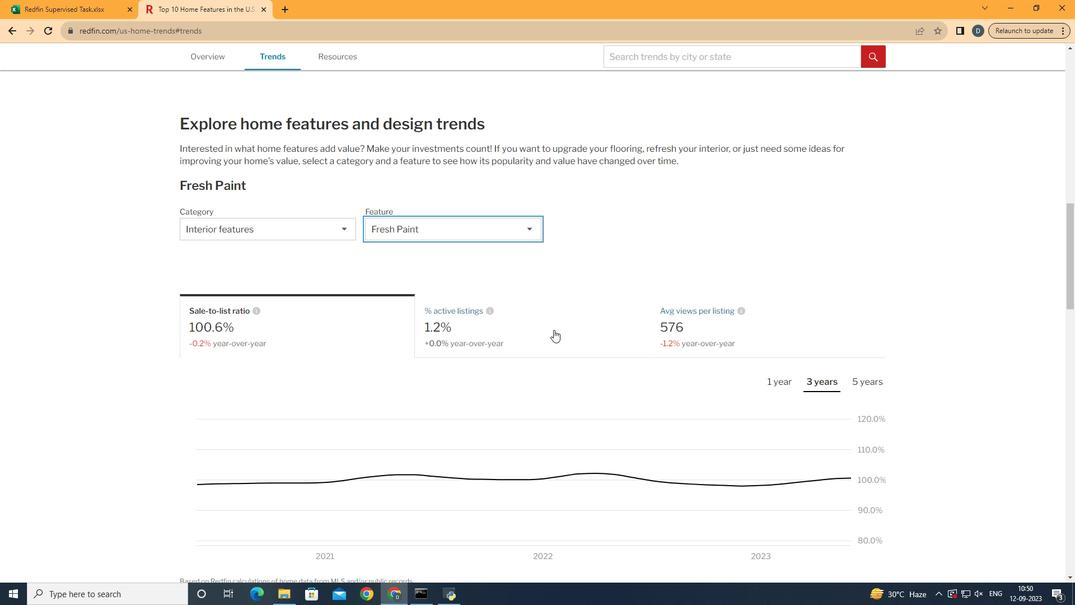 
Action: Mouse moved to (795, 323)
Screenshot: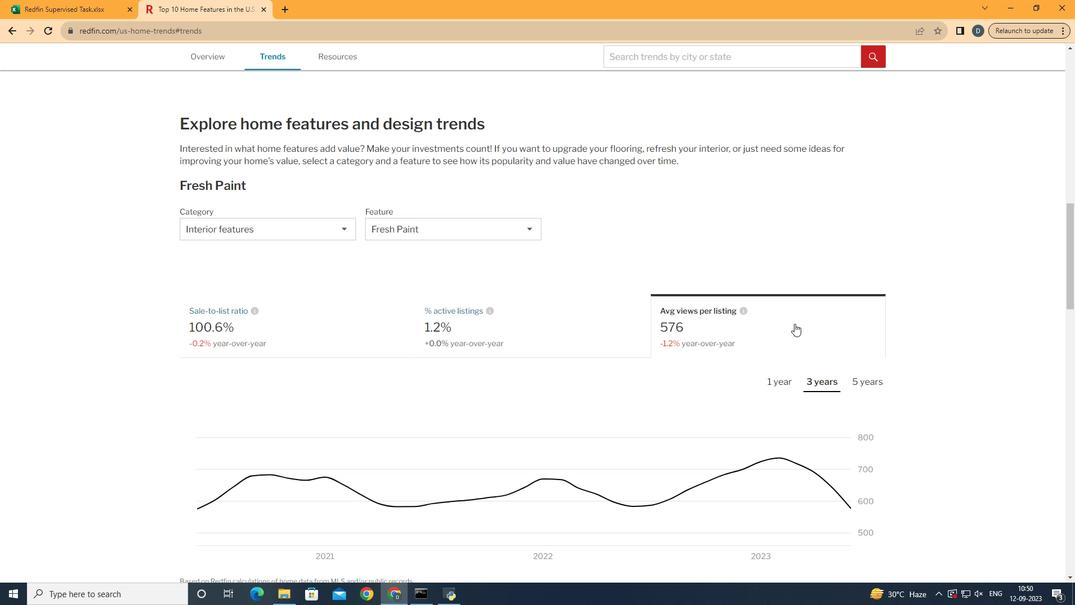 
Action: Mouse pressed left at (795, 323)
Screenshot: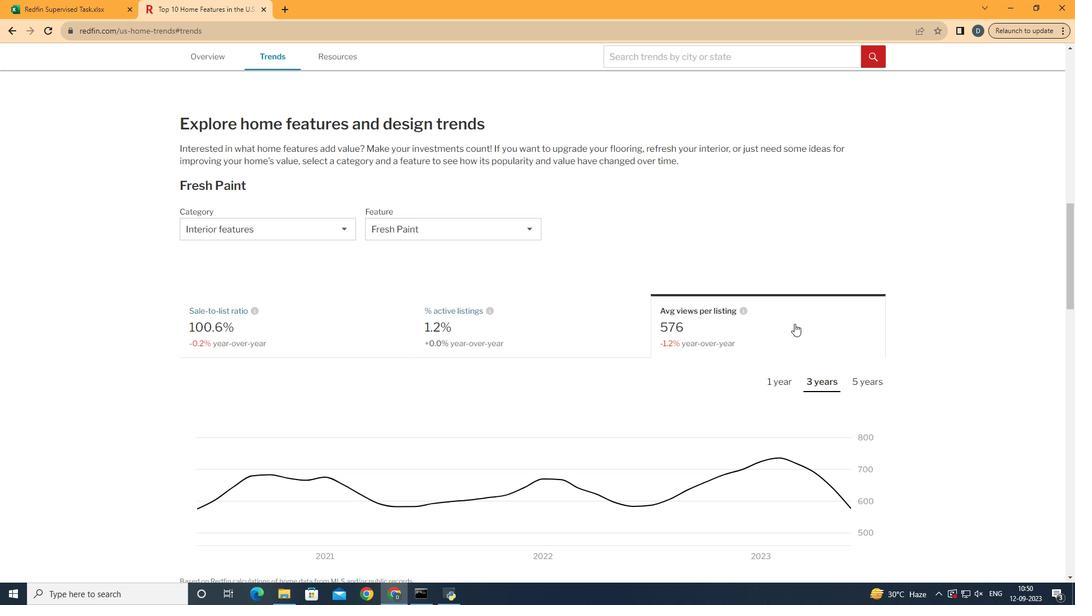 
Action: Mouse moved to (795, 323)
Screenshot: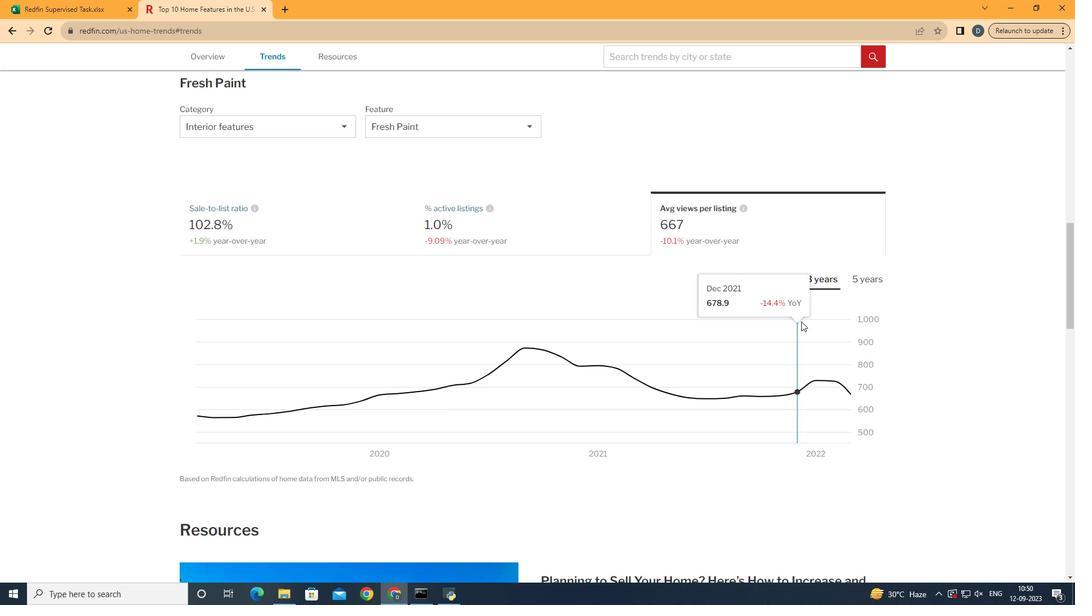 
Action: Mouse scrolled (795, 323) with delta (0, 0)
Screenshot: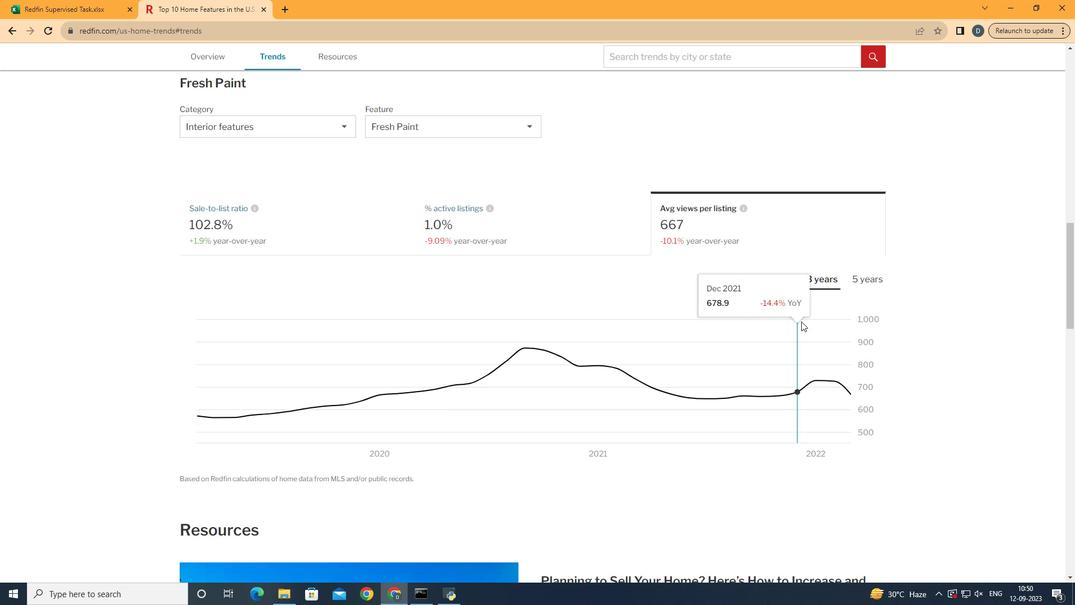 
Action: Mouse moved to (796, 323)
Screenshot: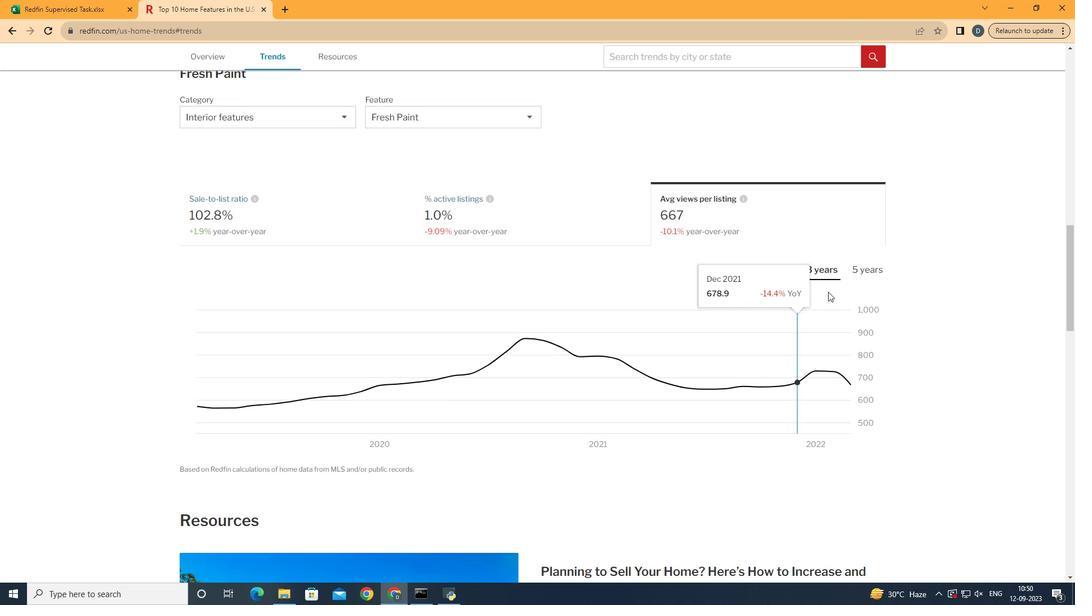 
Action: Mouse scrolled (796, 323) with delta (0, 0)
Screenshot: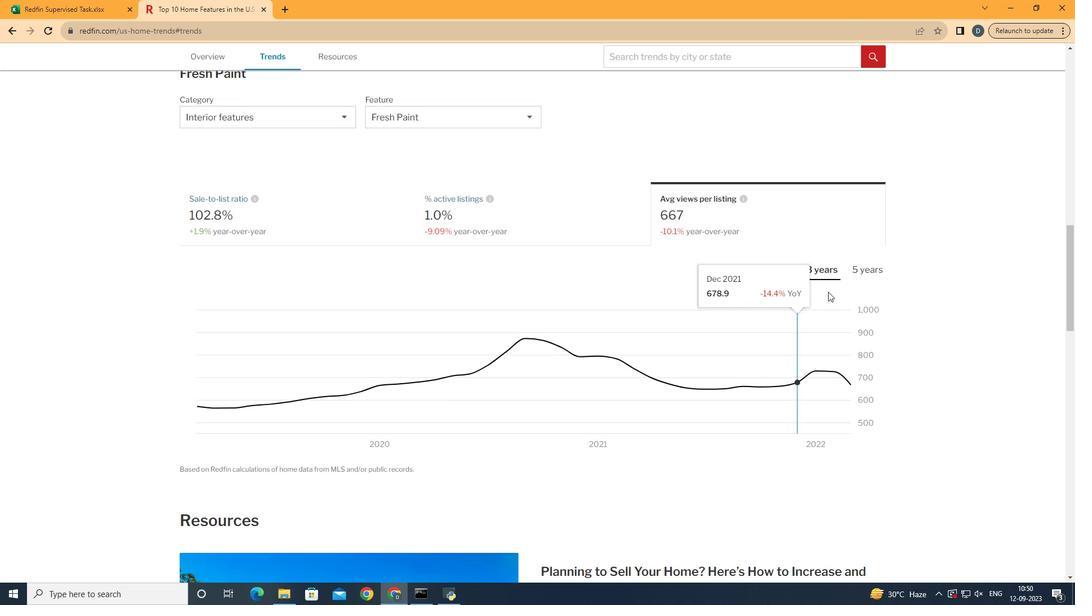 
Action: Mouse moved to (884, 265)
Screenshot: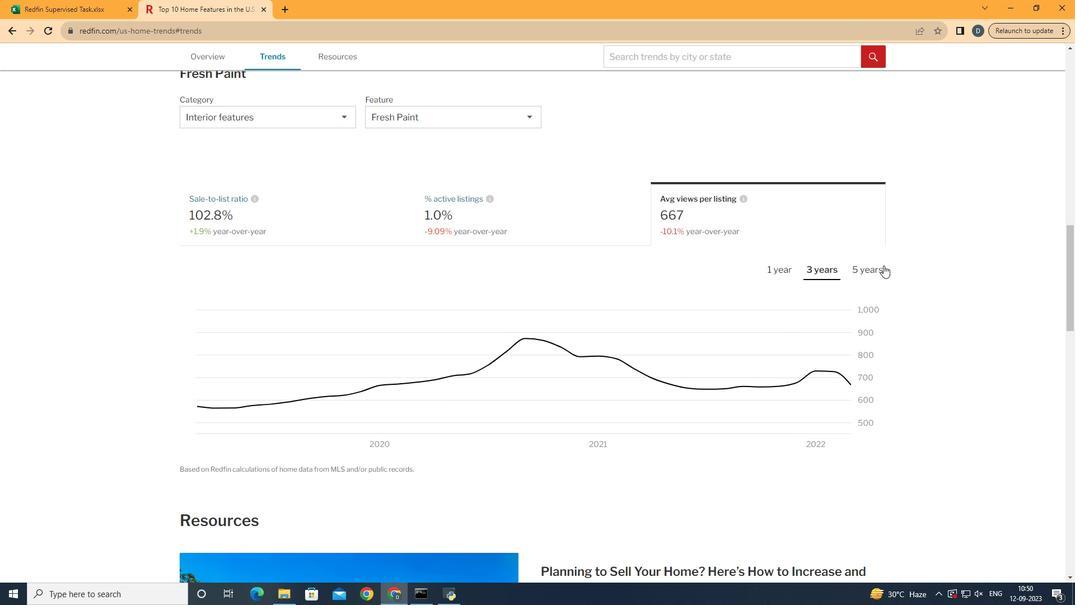 
Action: Mouse pressed left at (884, 265)
Screenshot: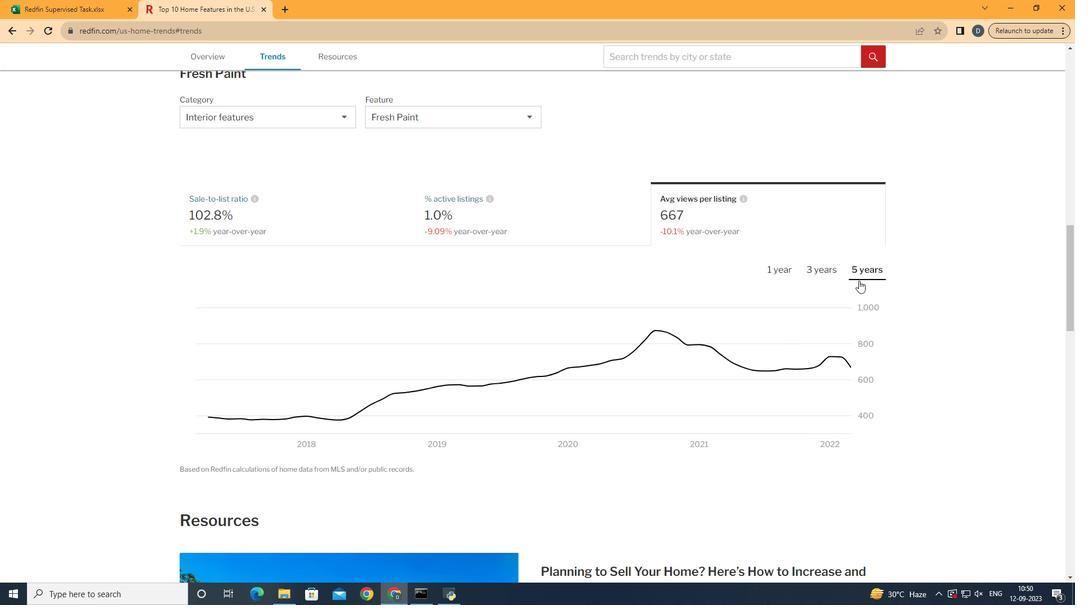 
Action: Mouse moved to (861, 356)
Screenshot: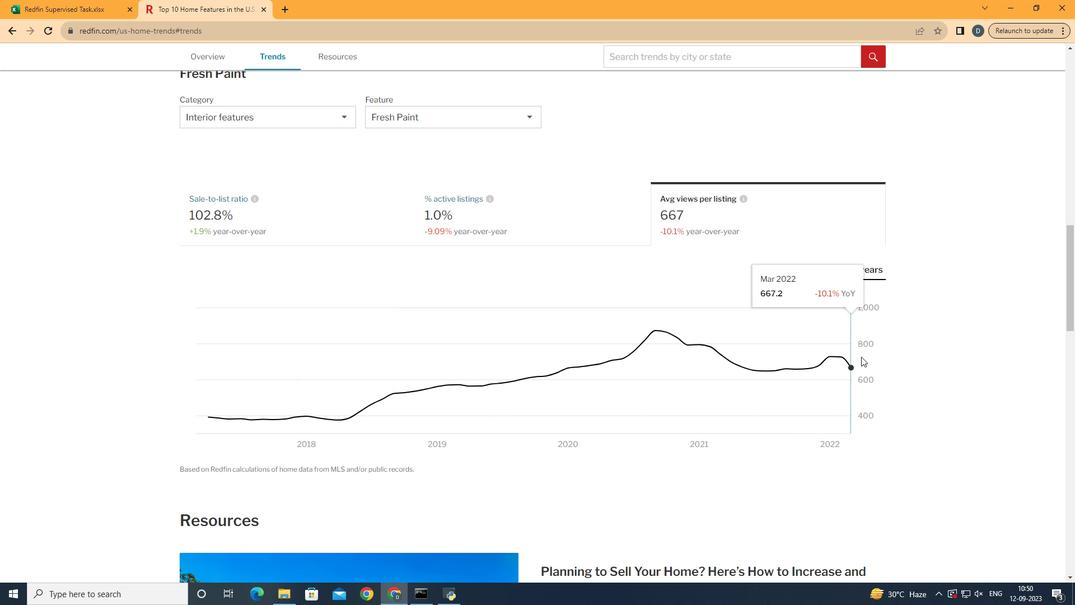 
